 Task: Create a due date automation trigger when advanced on, 2 days before a card is due add fields with custom field "Resume" set to a number lower or equal to 1 and greater than 10 at 11:00 AM.
Action: Mouse moved to (732, 342)
Screenshot: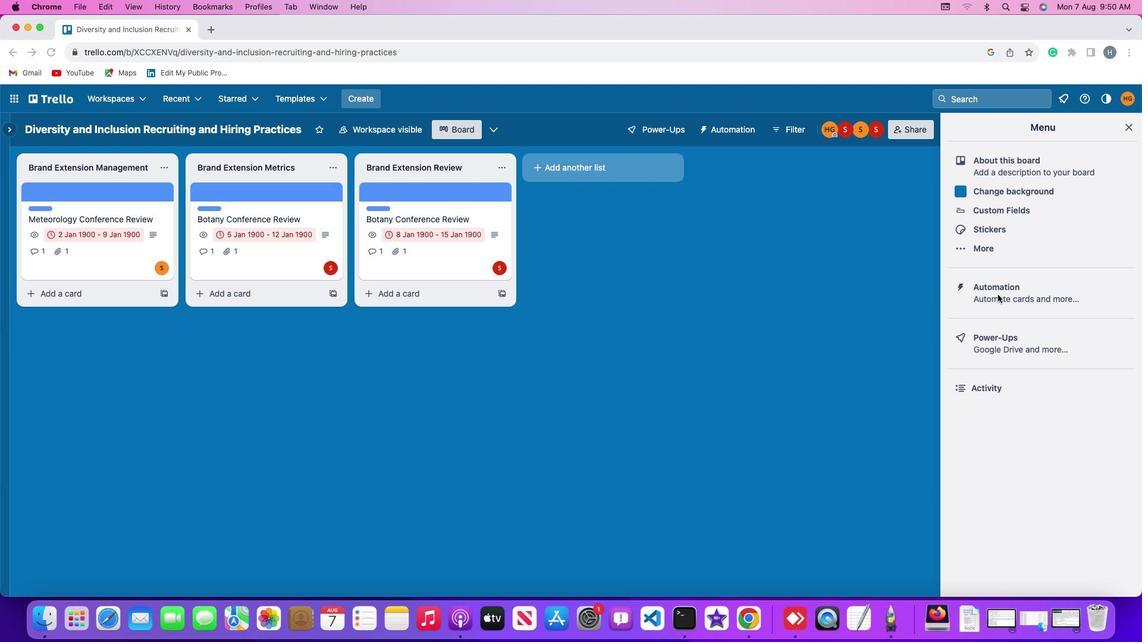 
Action: Mouse pressed left at (732, 342)
Screenshot: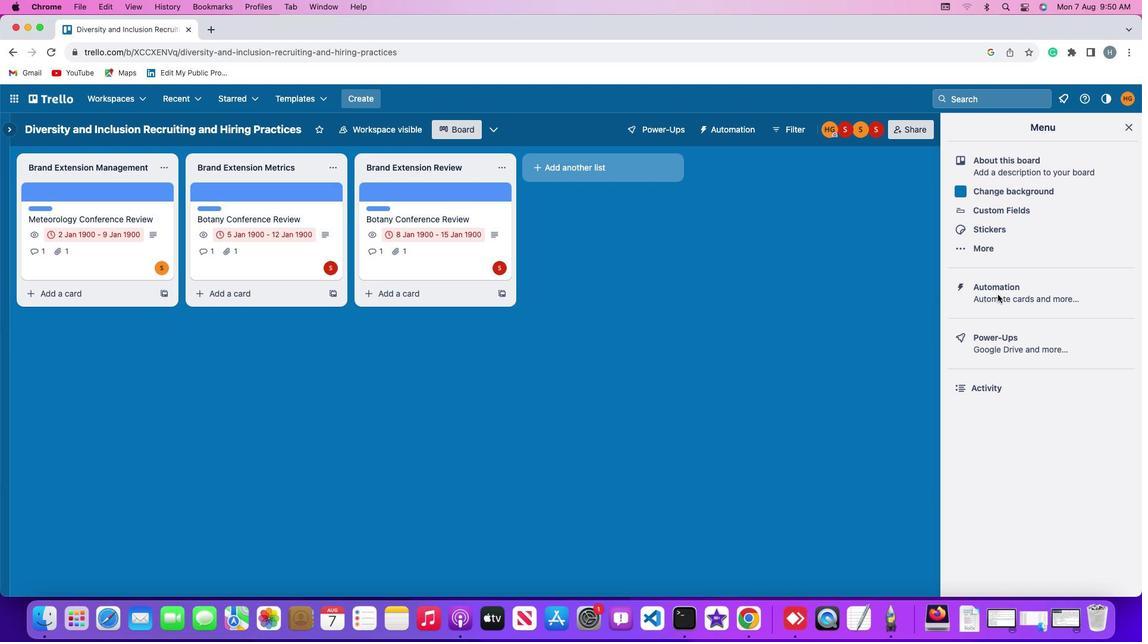
Action: Mouse pressed left at (732, 342)
Screenshot: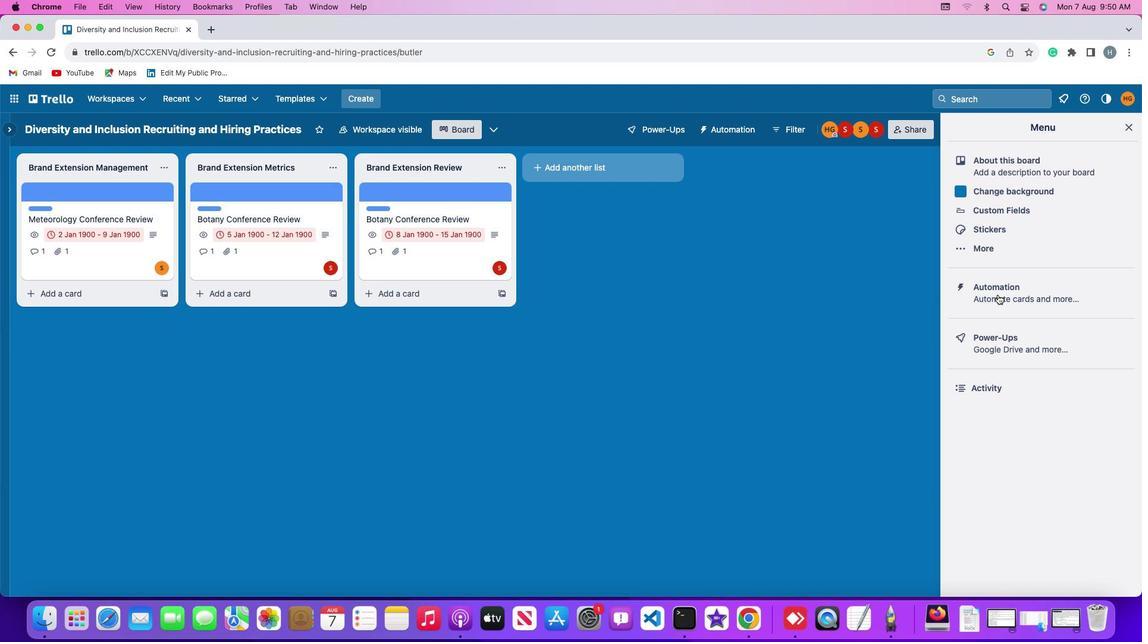 
Action: Mouse moved to (138, 334)
Screenshot: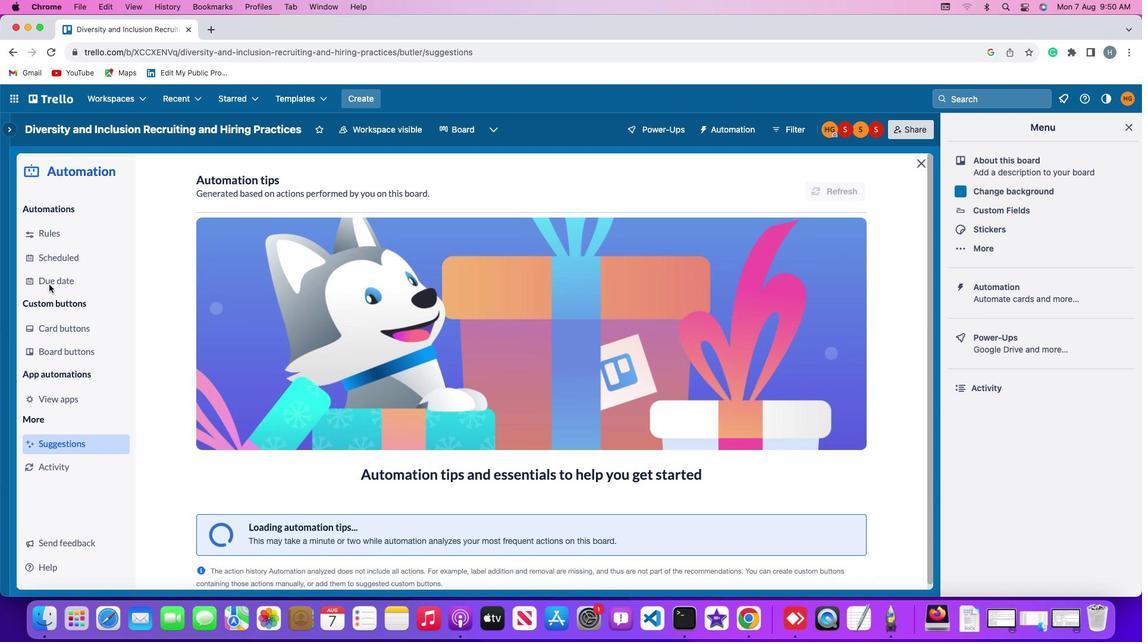 
Action: Mouse pressed left at (138, 334)
Screenshot: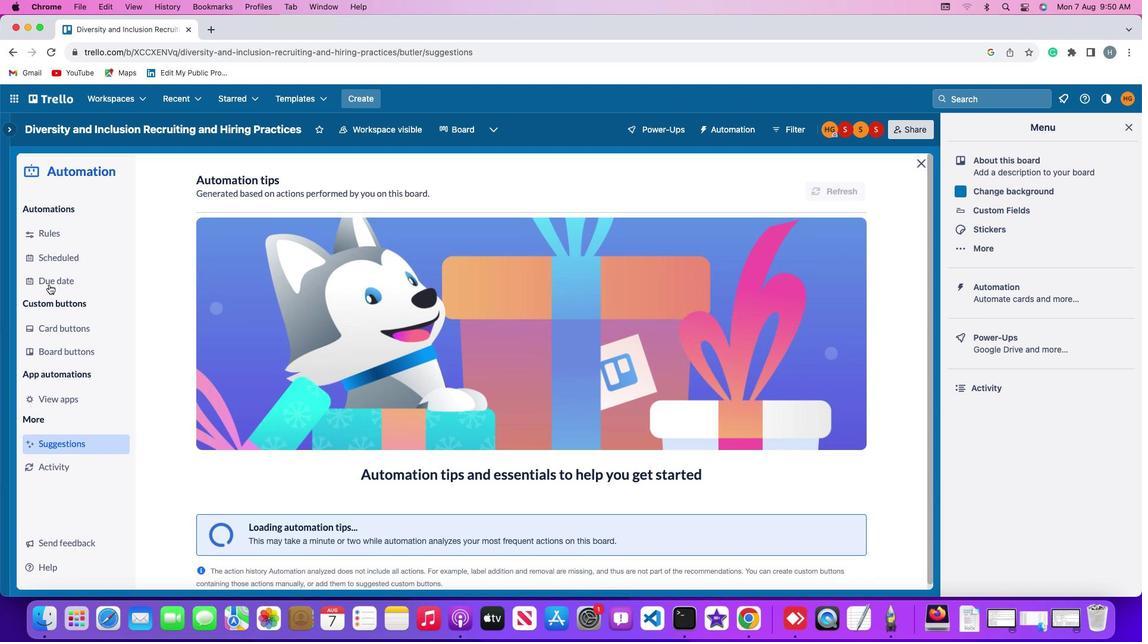 
Action: Mouse moved to (615, 256)
Screenshot: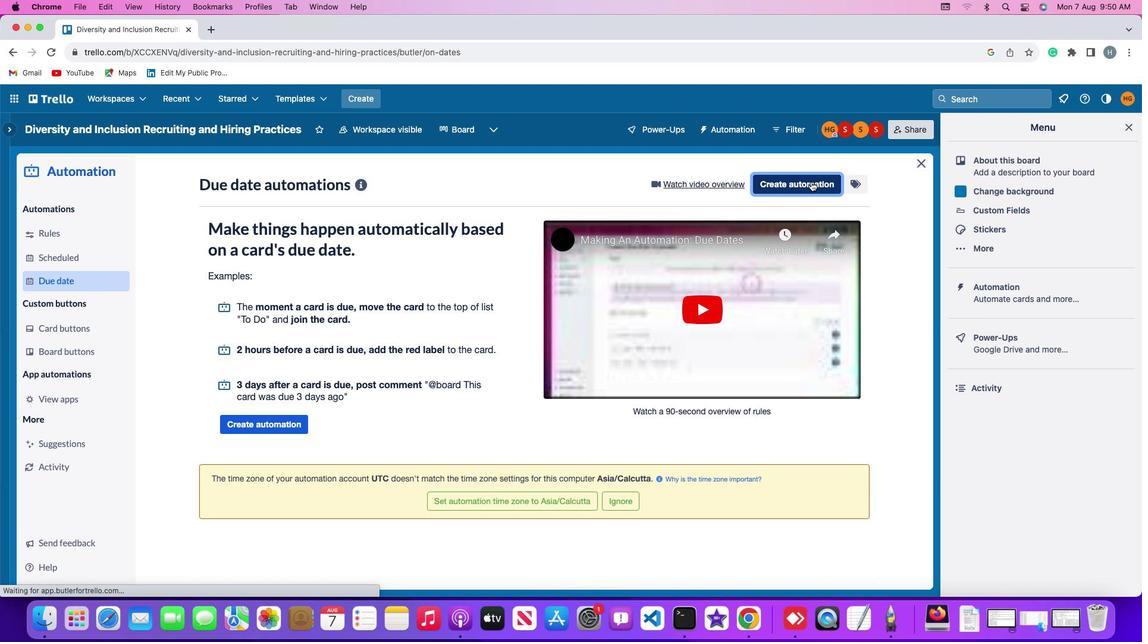 
Action: Mouse pressed left at (615, 256)
Screenshot: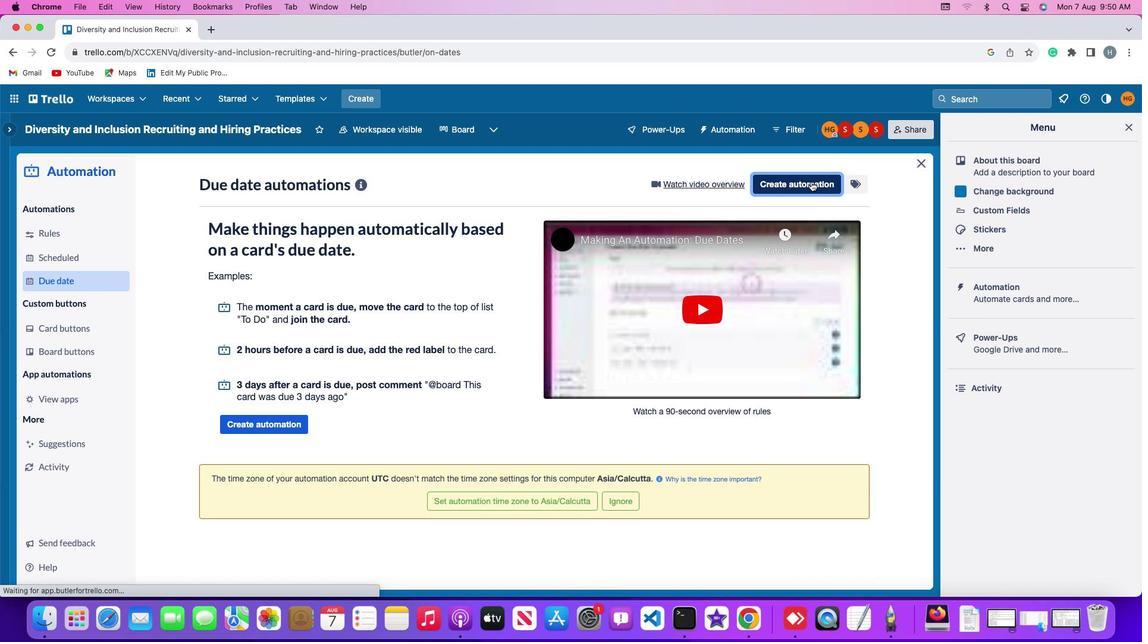 
Action: Mouse moved to (444, 345)
Screenshot: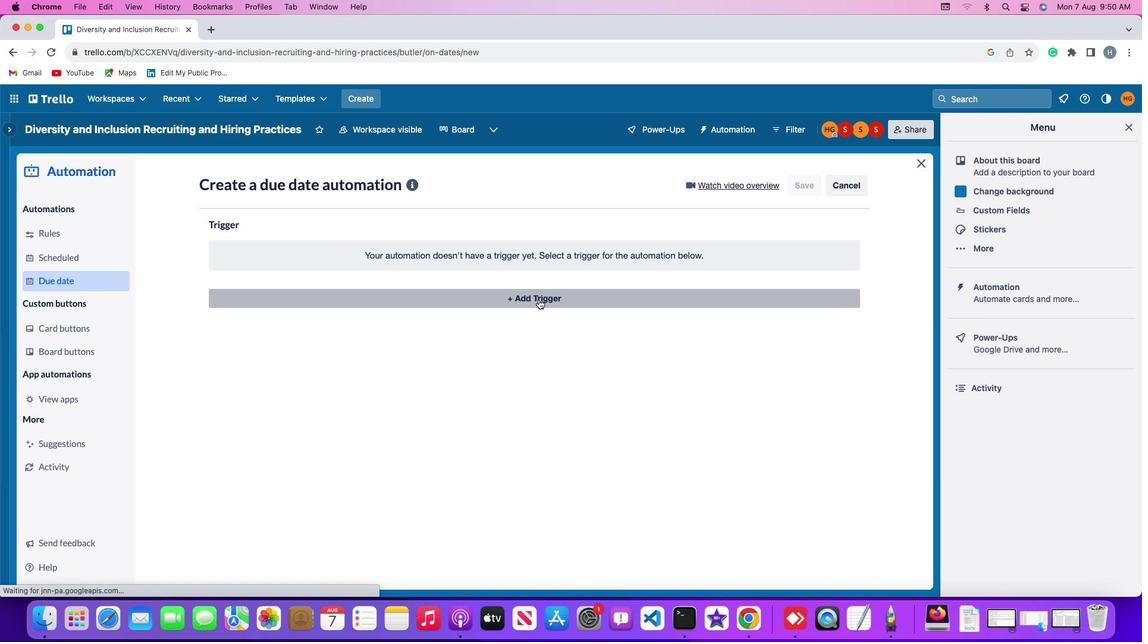 
Action: Mouse pressed left at (444, 345)
Screenshot: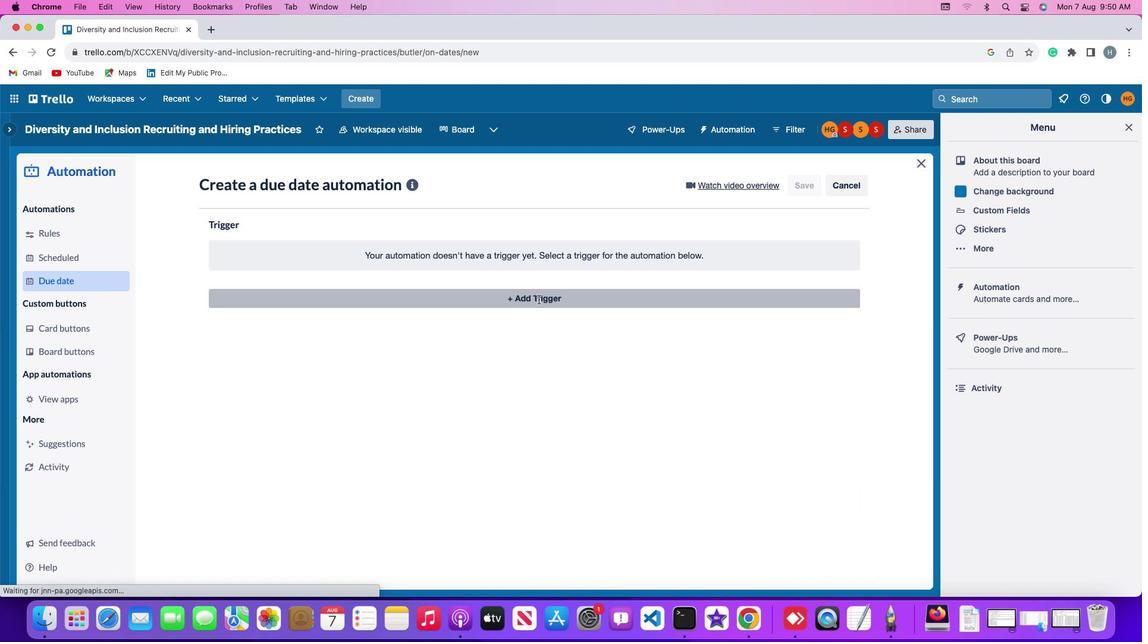 
Action: Mouse moved to (252, 480)
Screenshot: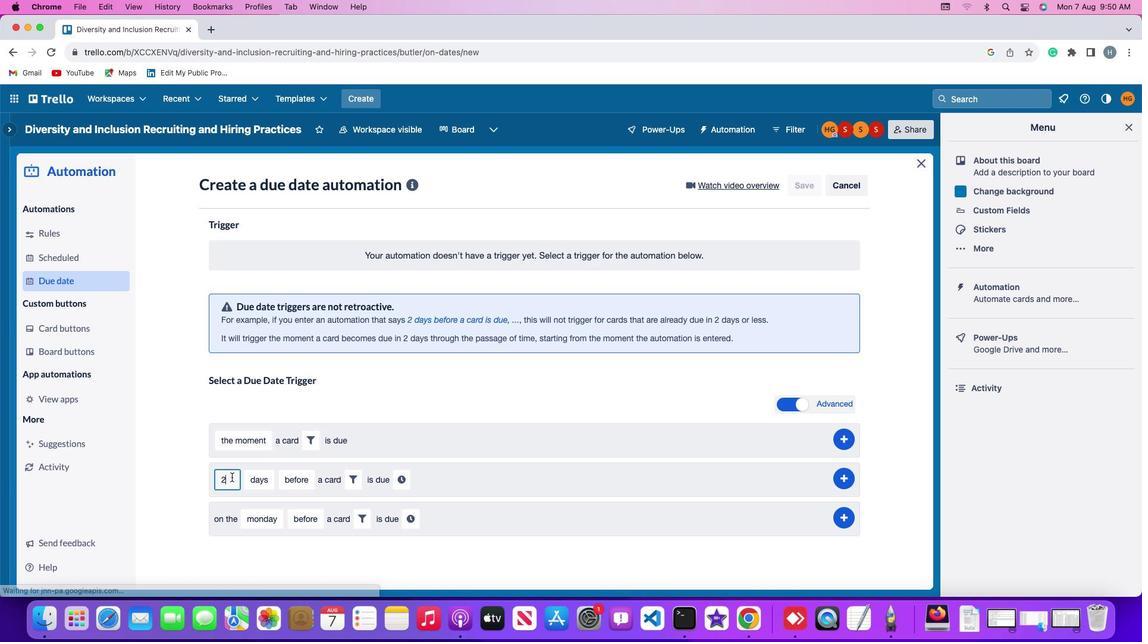 
Action: Mouse pressed left at (252, 480)
Screenshot: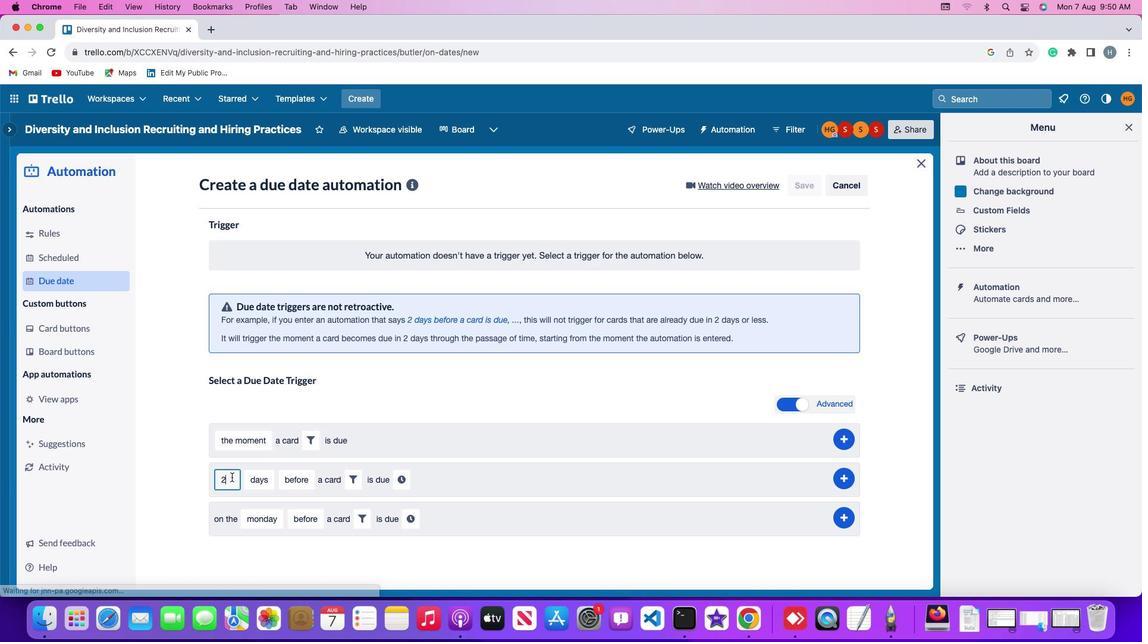 
Action: Mouse moved to (253, 480)
Screenshot: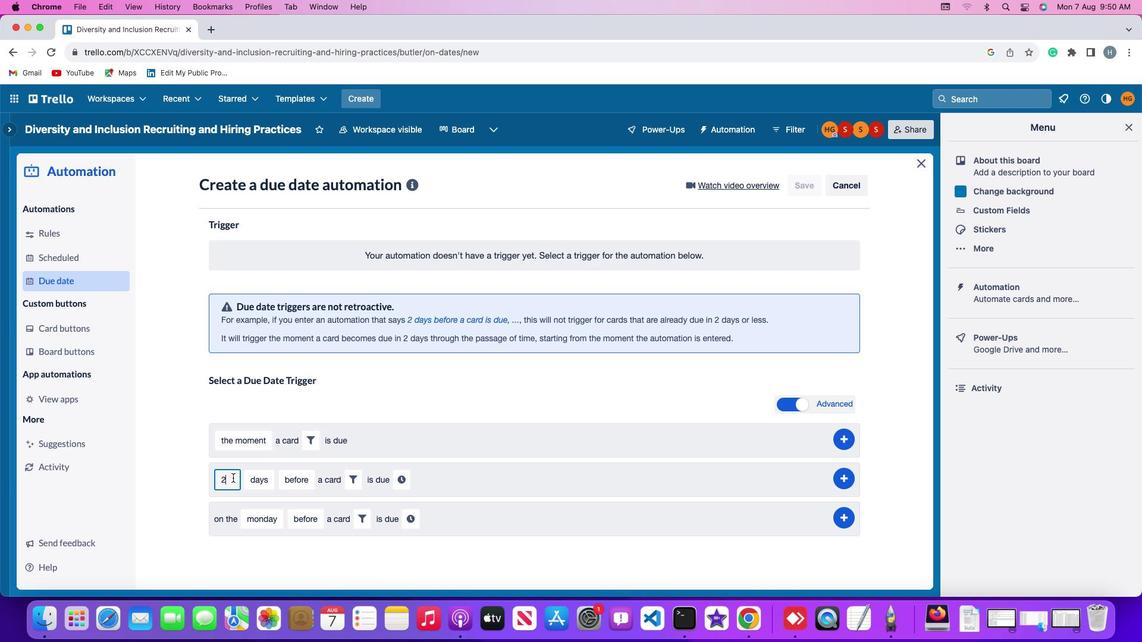 
Action: Key pressed Key.backspace
Screenshot: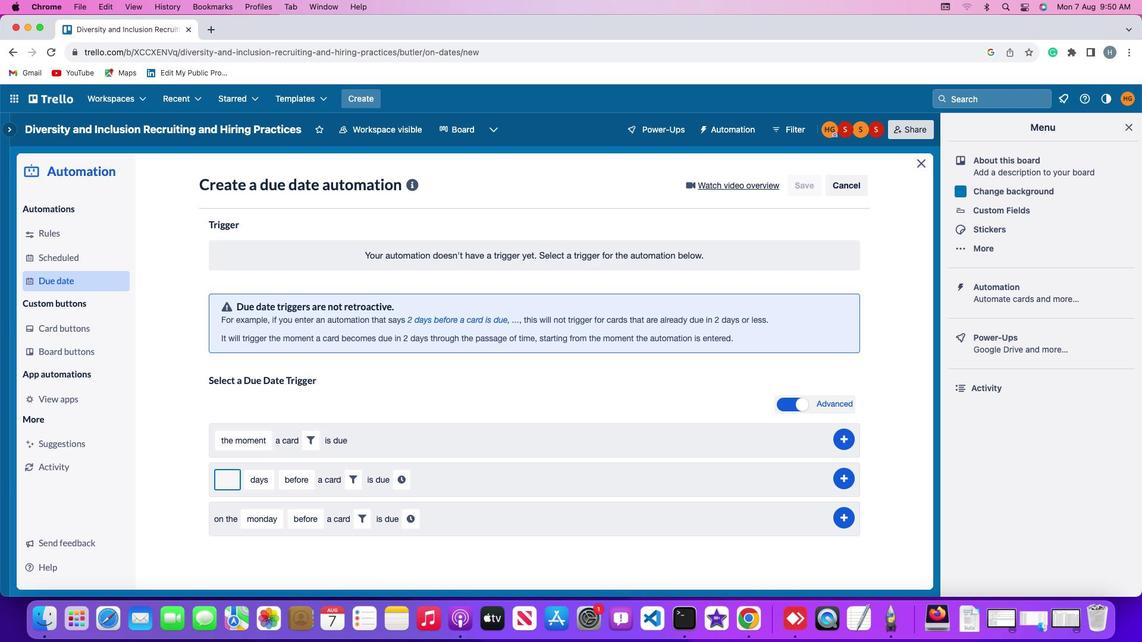 
Action: Mouse moved to (253, 480)
Screenshot: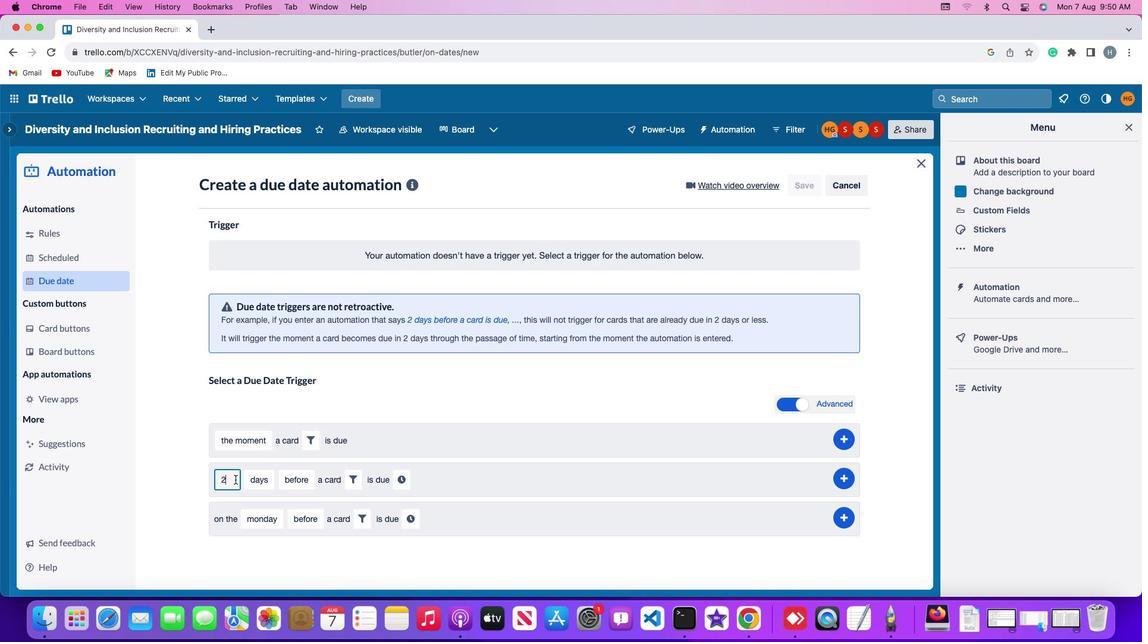
Action: Key pressed '2'
Screenshot: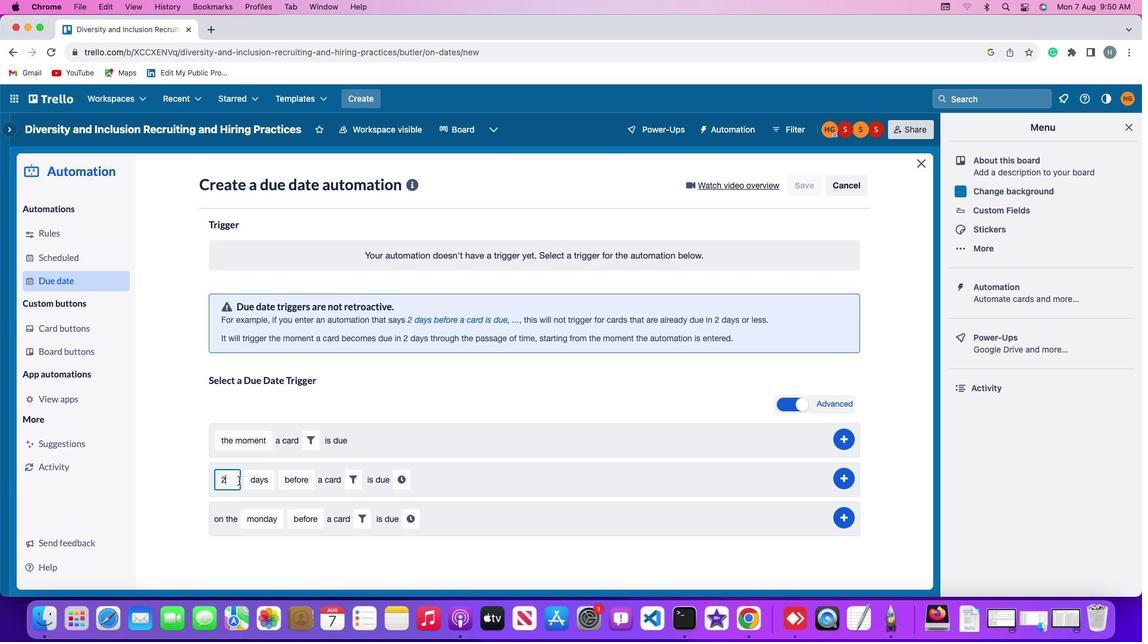
Action: Mouse moved to (263, 482)
Screenshot: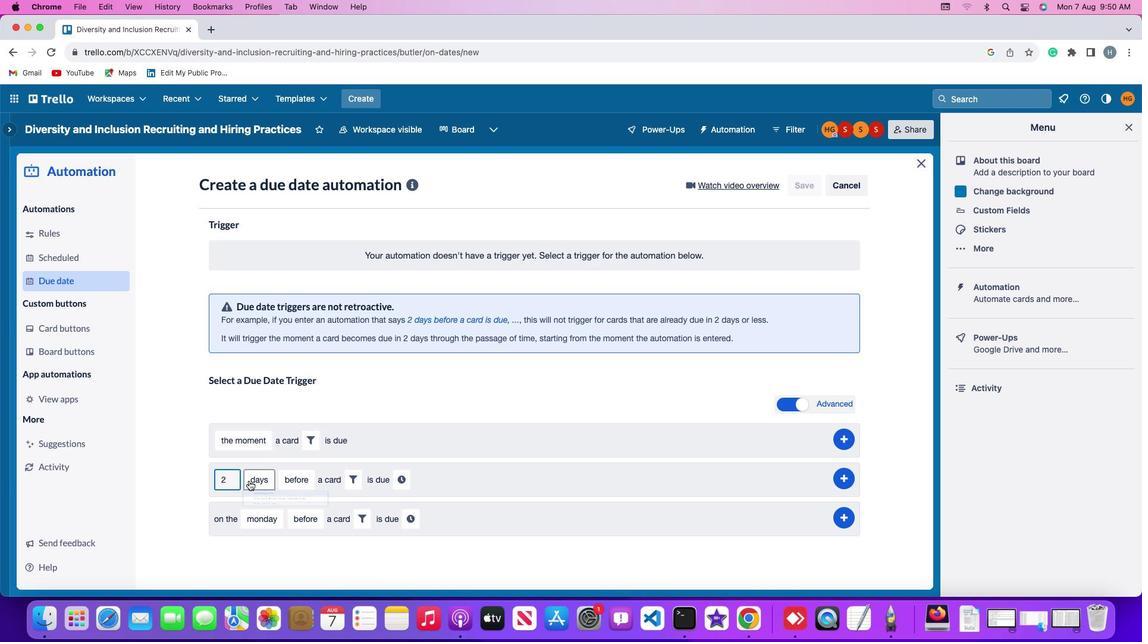 
Action: Mouse pressed left at (263, 482)
Screenshot: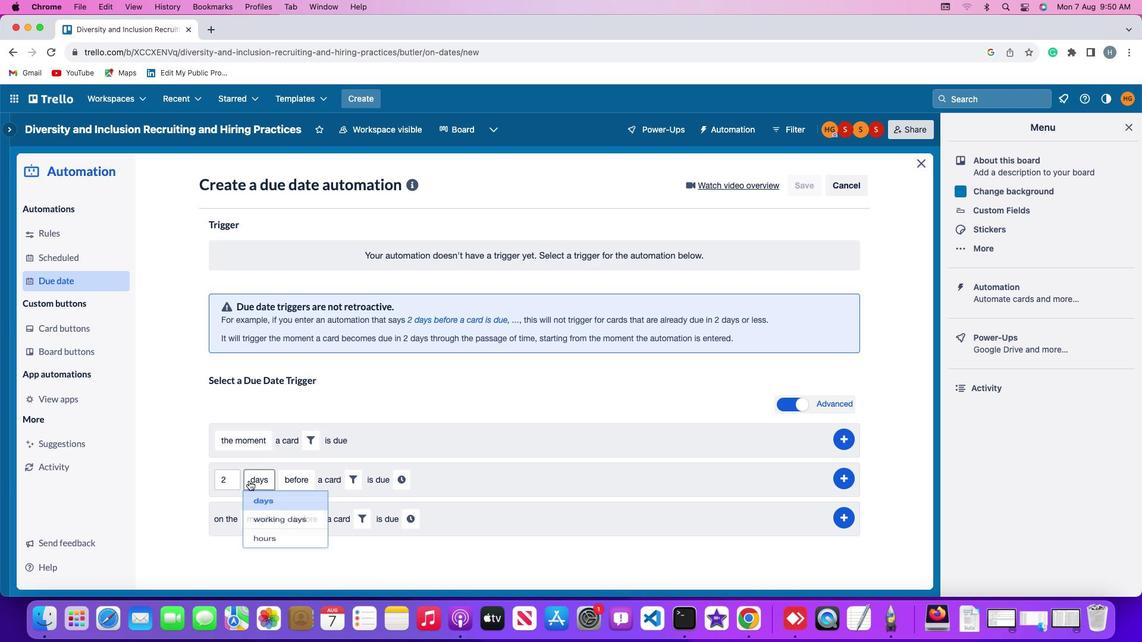 
Action: Mouse moved to (272, 501)
Screenshot: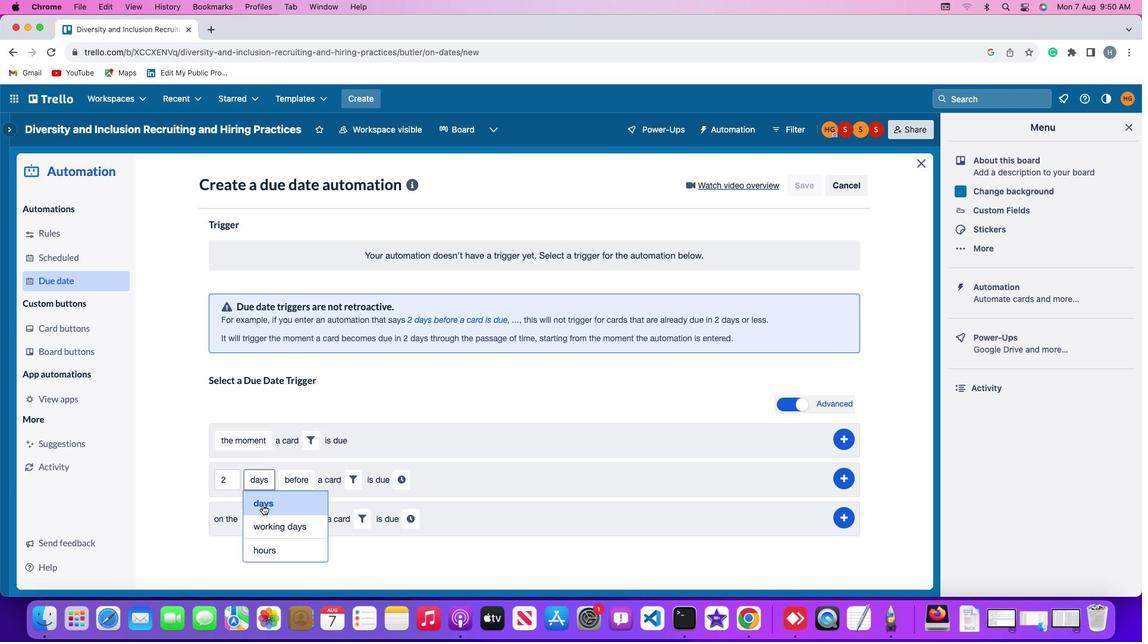 
Action: Mouse pressed left at (272, 501)
Screenshot: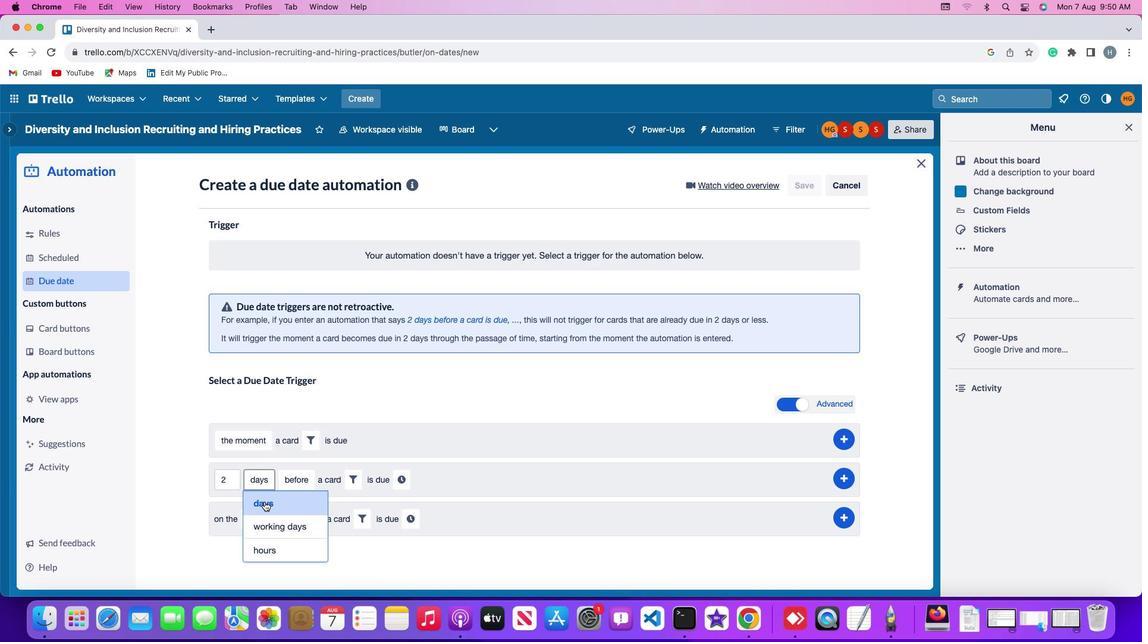 
Action: Mouse moved to (297, 480)
Screenshot: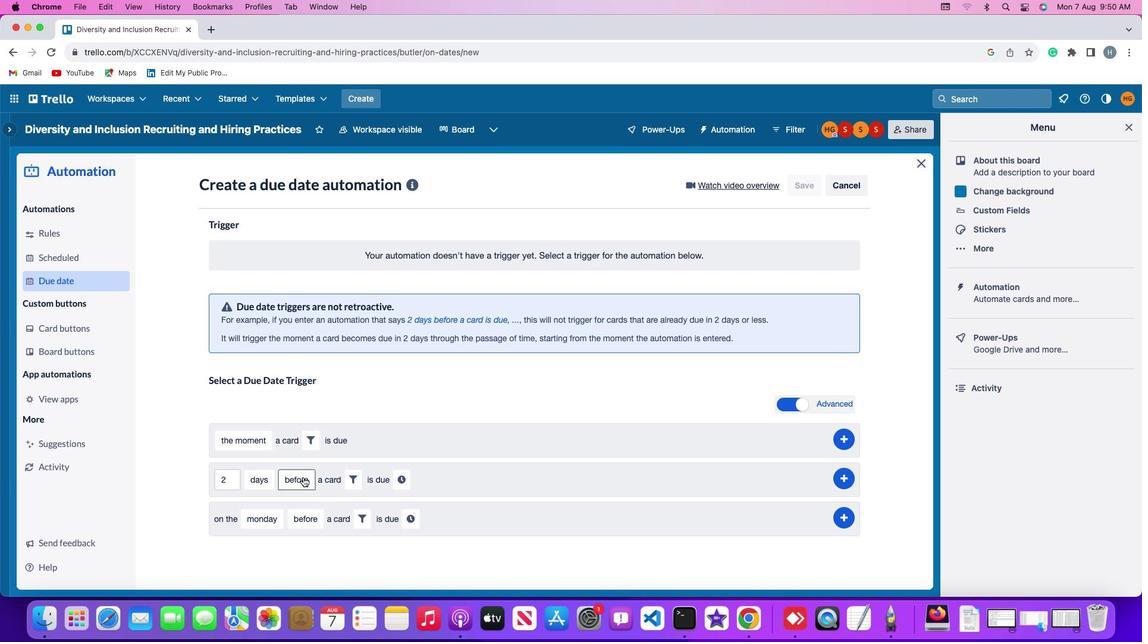 
Action: Mouse pressed left at (297, 480)
Screenshot: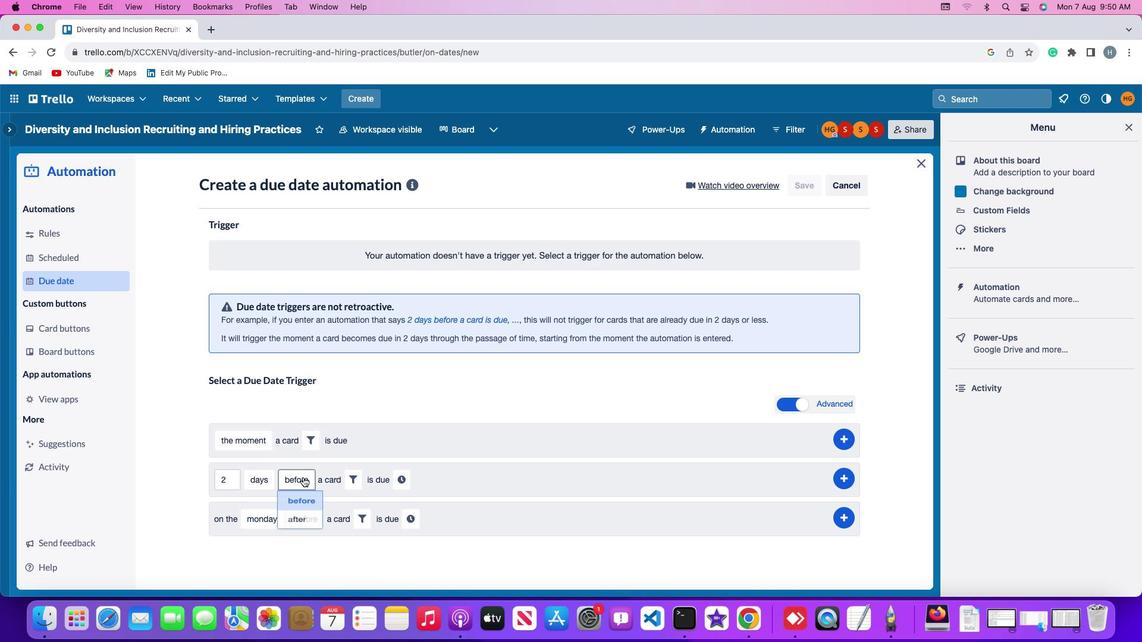 
Action: Mouse moved to (297, 499)
Screenshot: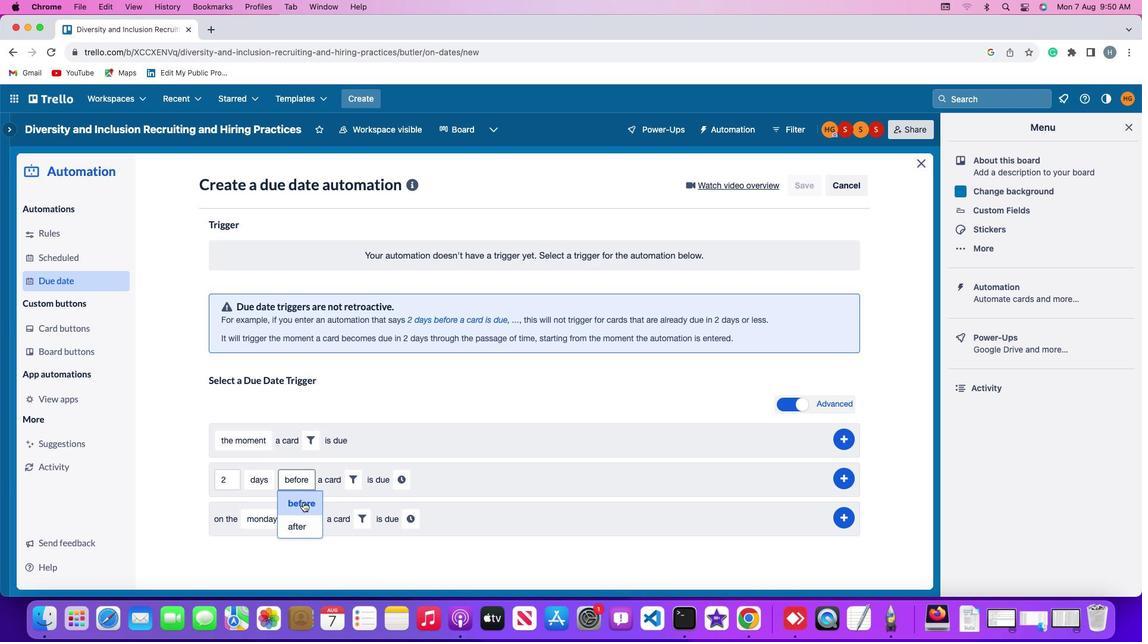 
Action: Mouse pressed left at (297, 499)
Screenshot: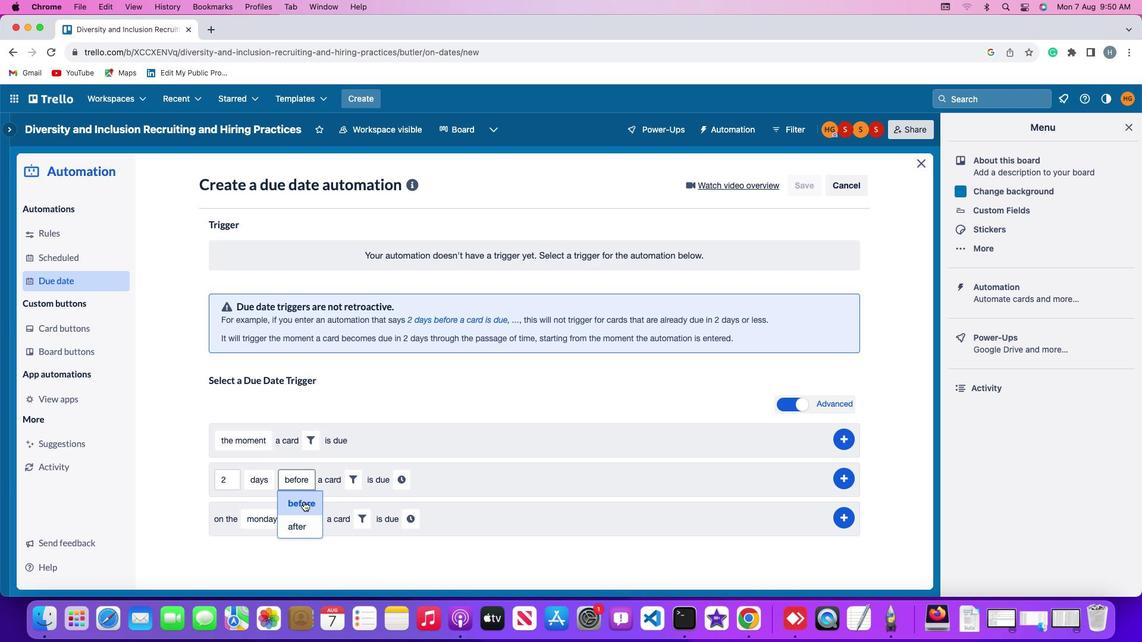 
Action: Mouse moved to (328, 480)
Screenshot: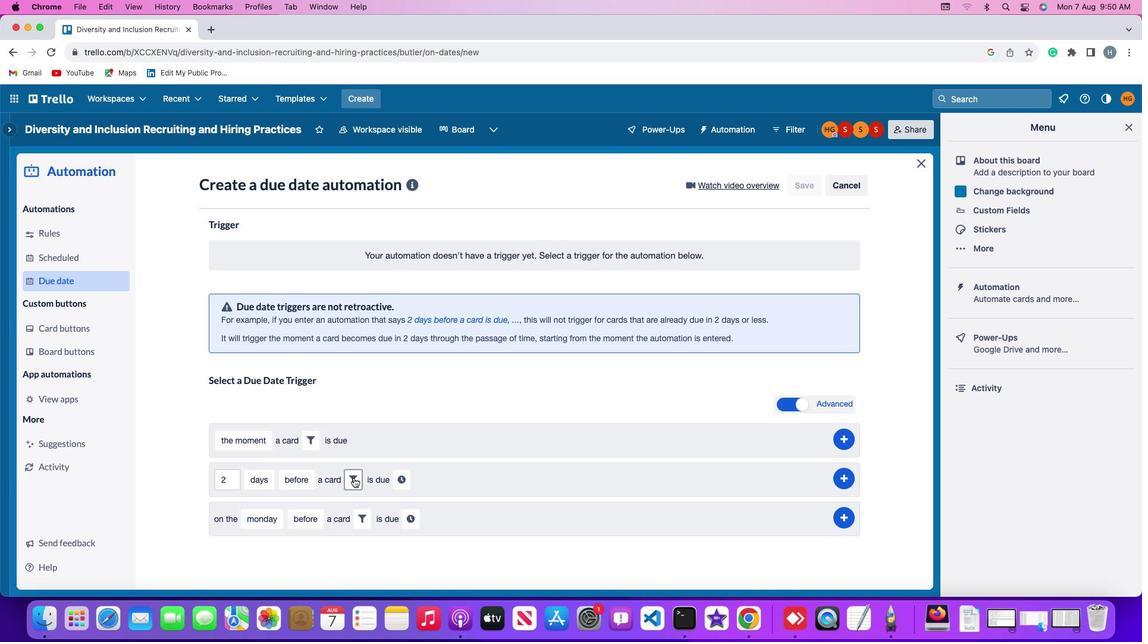 
Action: Mouse pressed left at (328, 480)
Screenshot: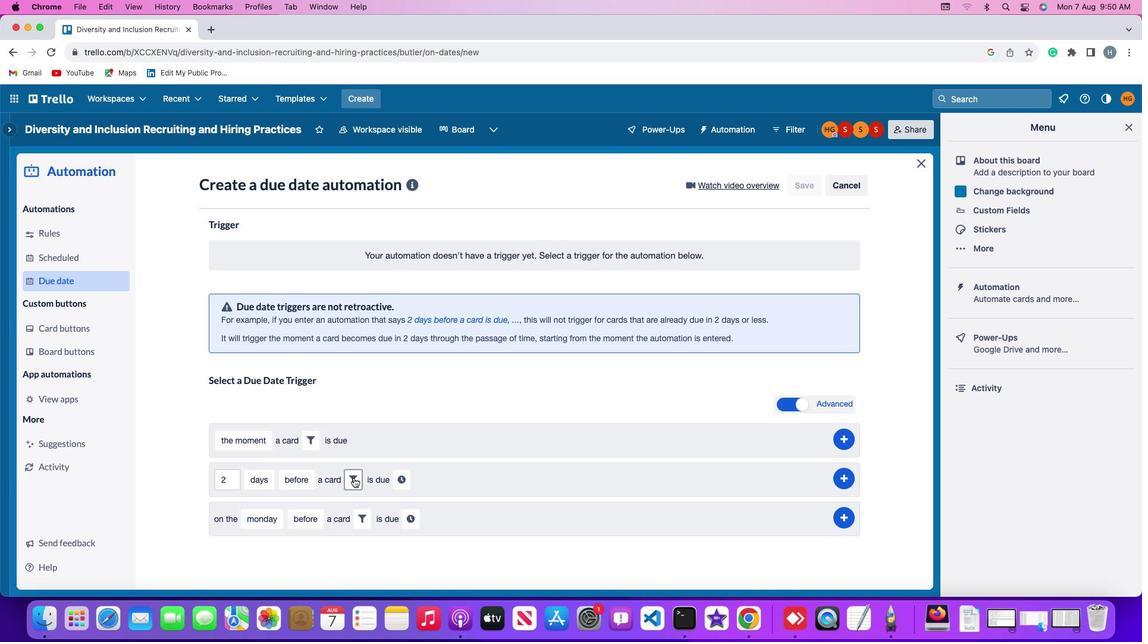 
Action: Mouse moved to (455, 508)
Screenshot: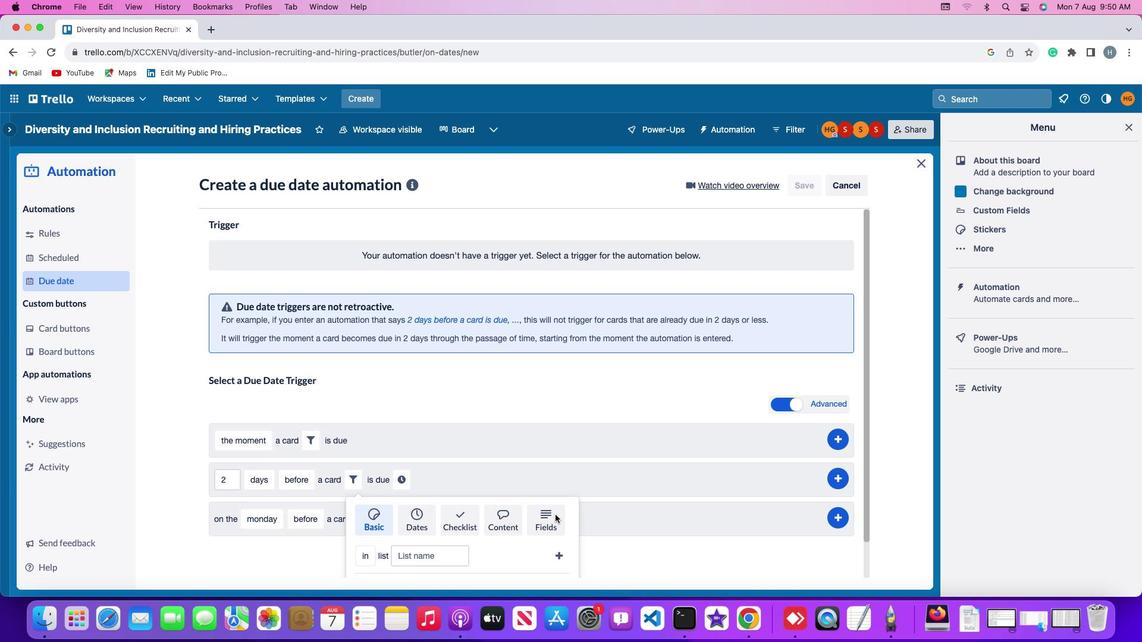 
Action: Mouse pressed left at (455, 508)
Screenshot: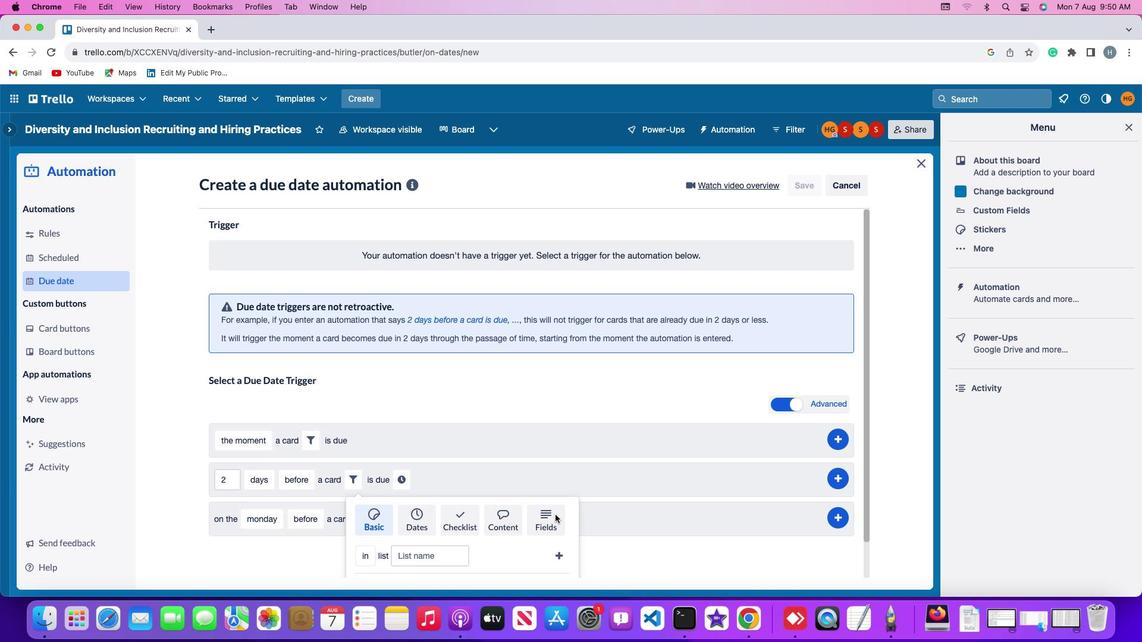 
Action: Mouse moved to (418, 517)
Screenshot: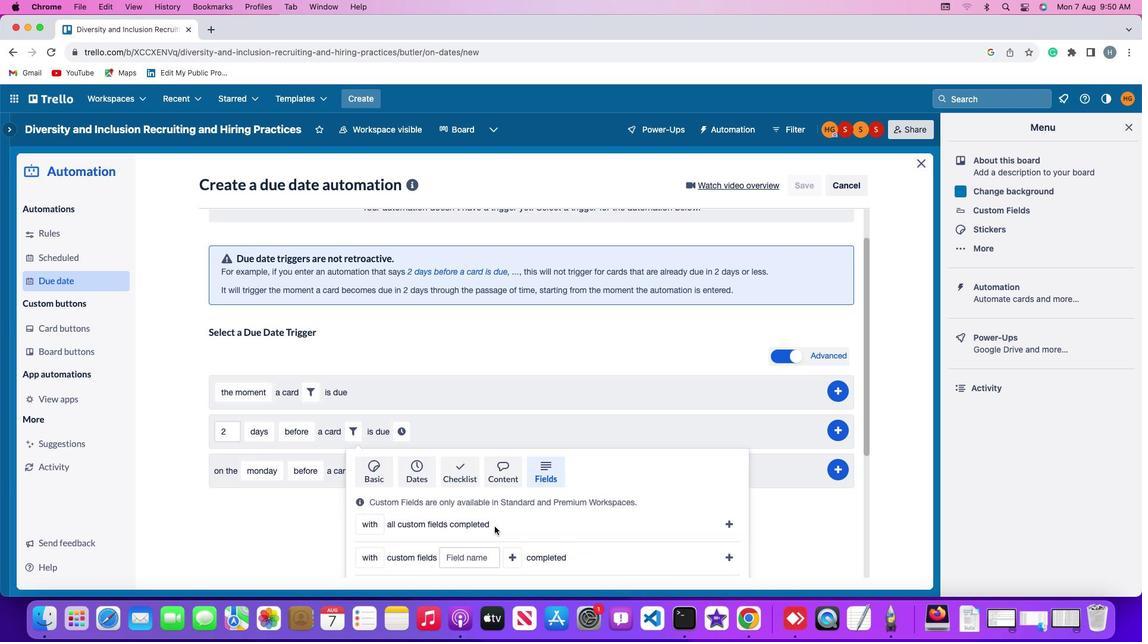 
Action: Mouse scrolled (418, 517) with delta (108, 118)
Screenshot: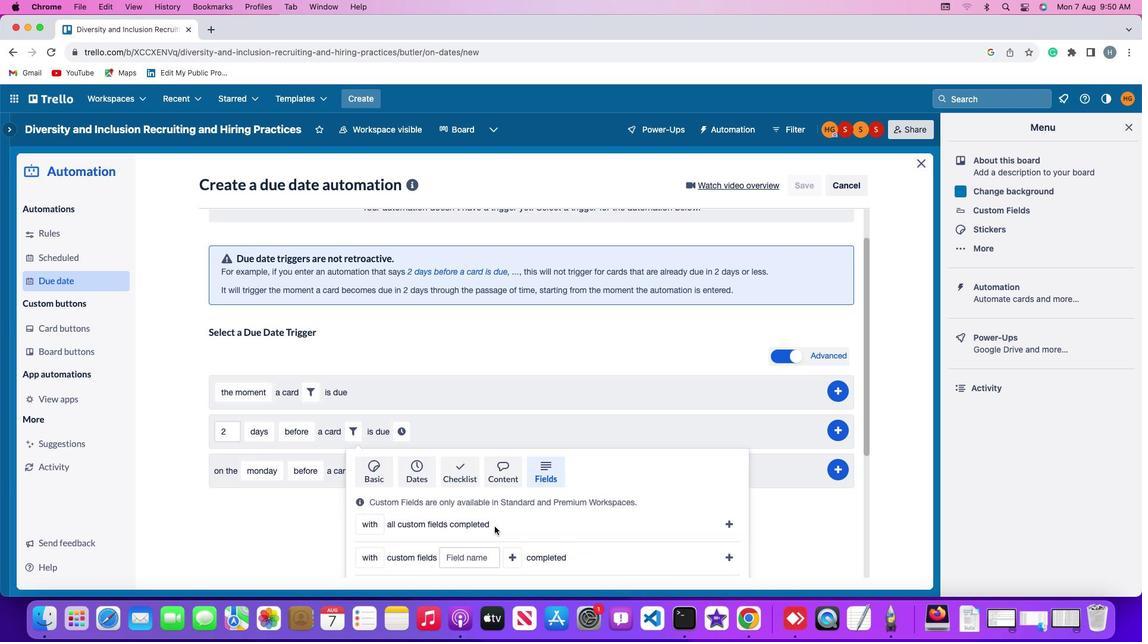 
Action: Mouse scrolled (418, 517) with delta (108, 118)
Screenshot: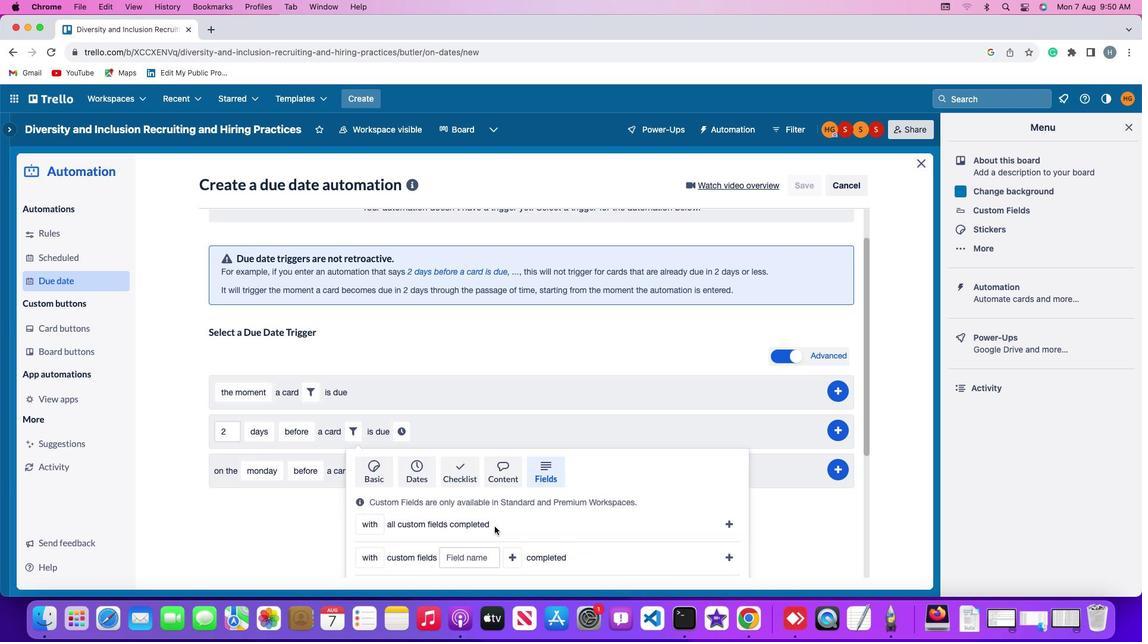 
Action: Mouse scrolled (418, 517) with delta (108, 117)
Screenshot: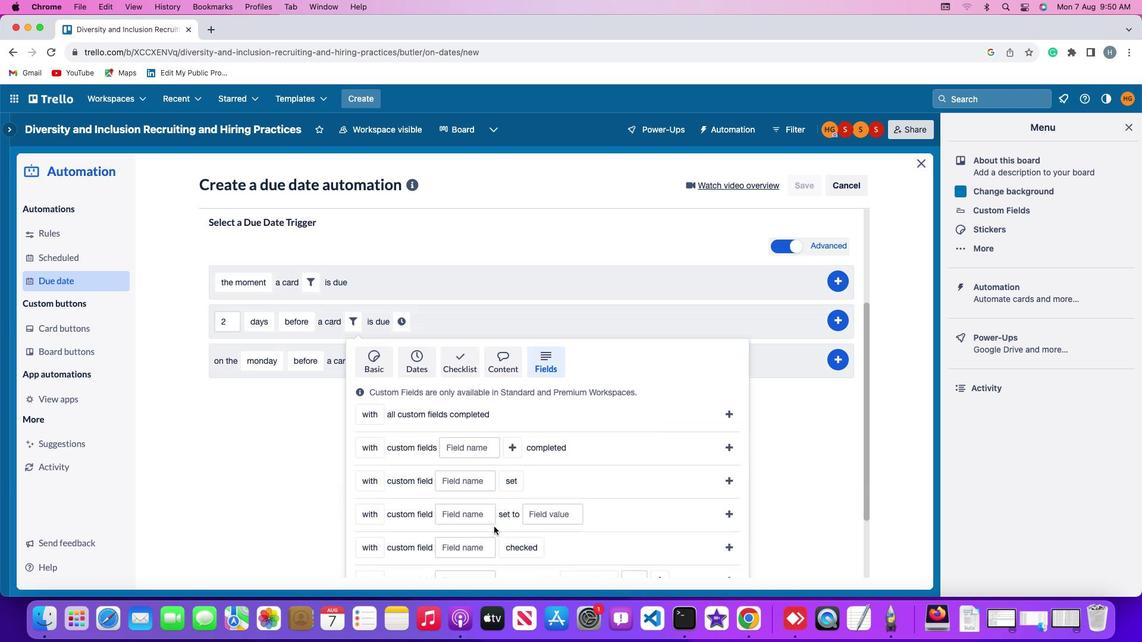 
Action: Mouse scrolled (418, 517) with delta (108, 116)
Screenshot: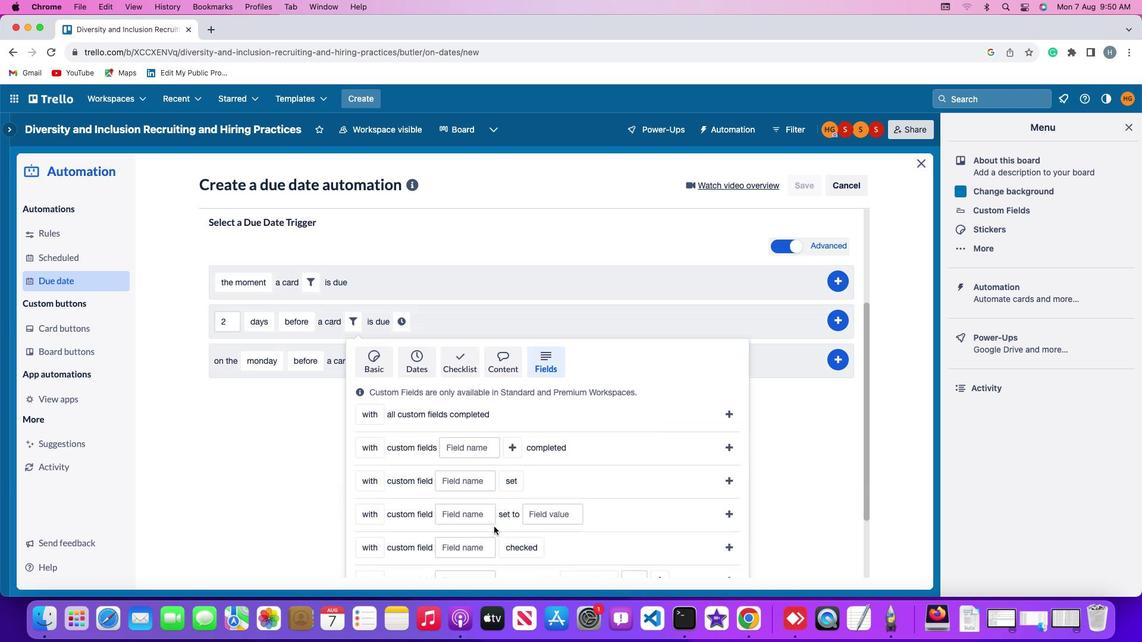 
Action: Mouse moved to (418, 517)
Screenshot: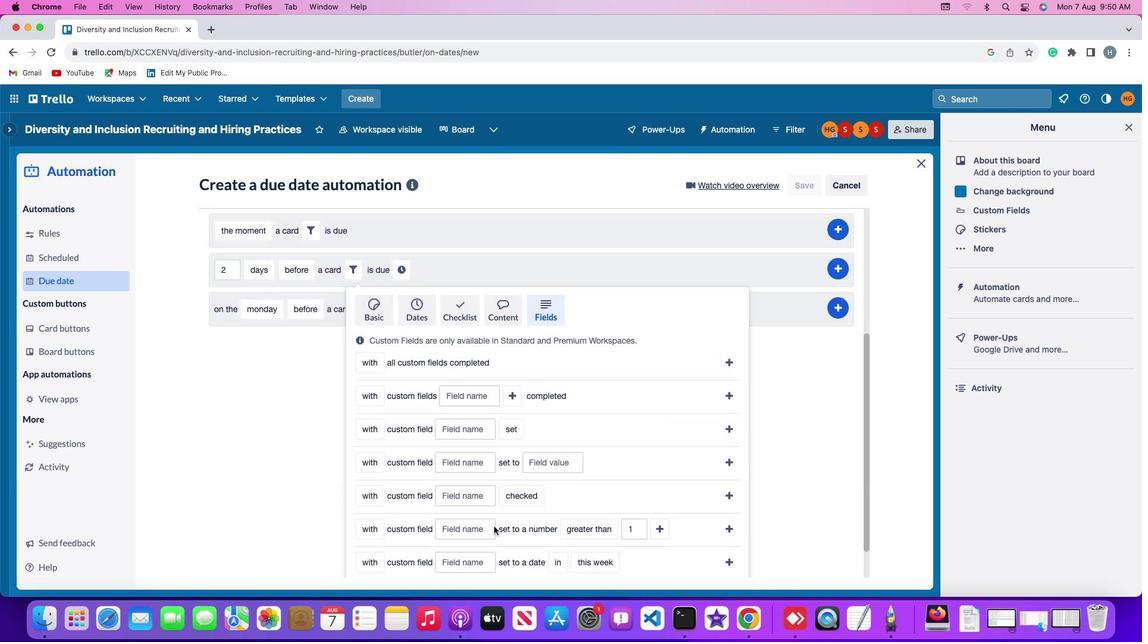 
Action: Mouse scrolled (418, 517) with delta (108, 116)
Screenshot: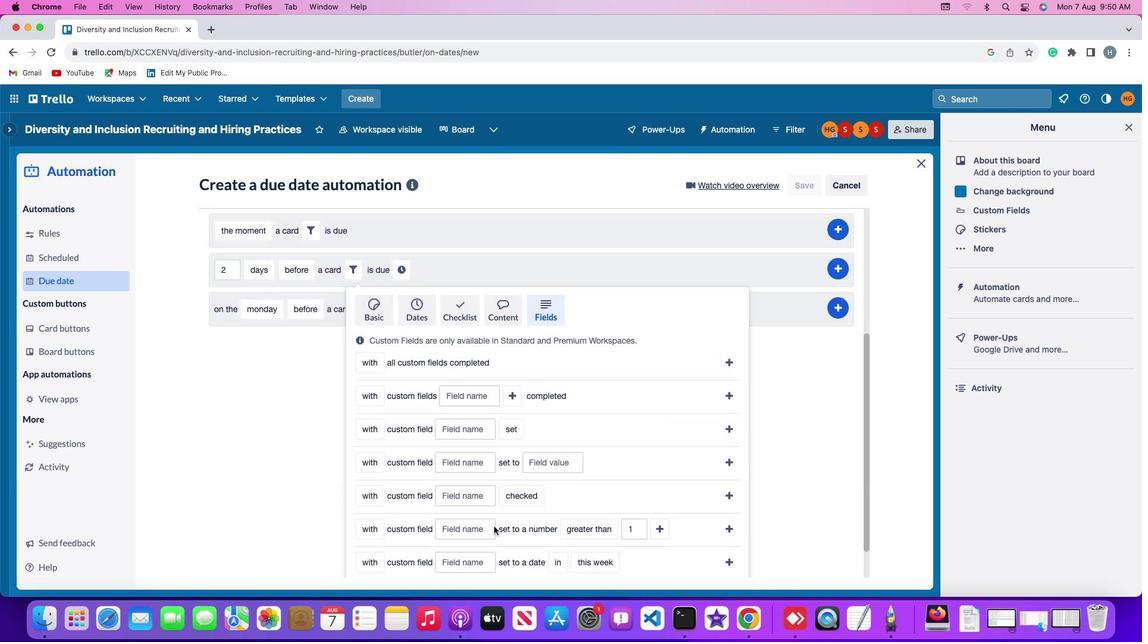 
Action: Mouse moved to (416, 517)
Screenshot: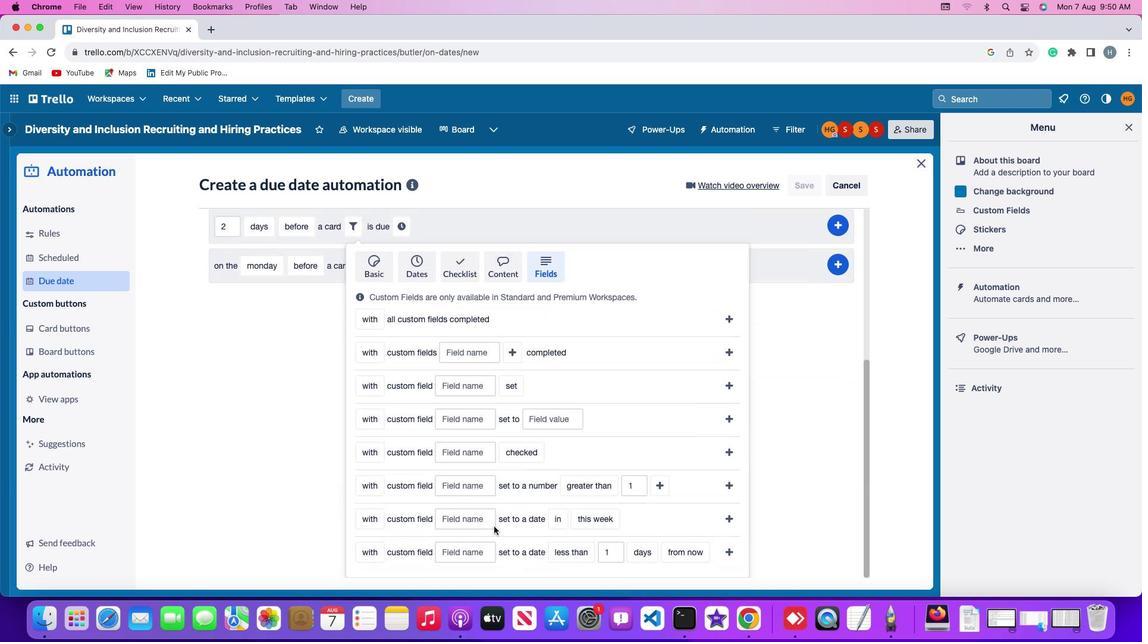 
Action: Mouse scrolled (416, 517) with delta (108, 116)
Screenshot: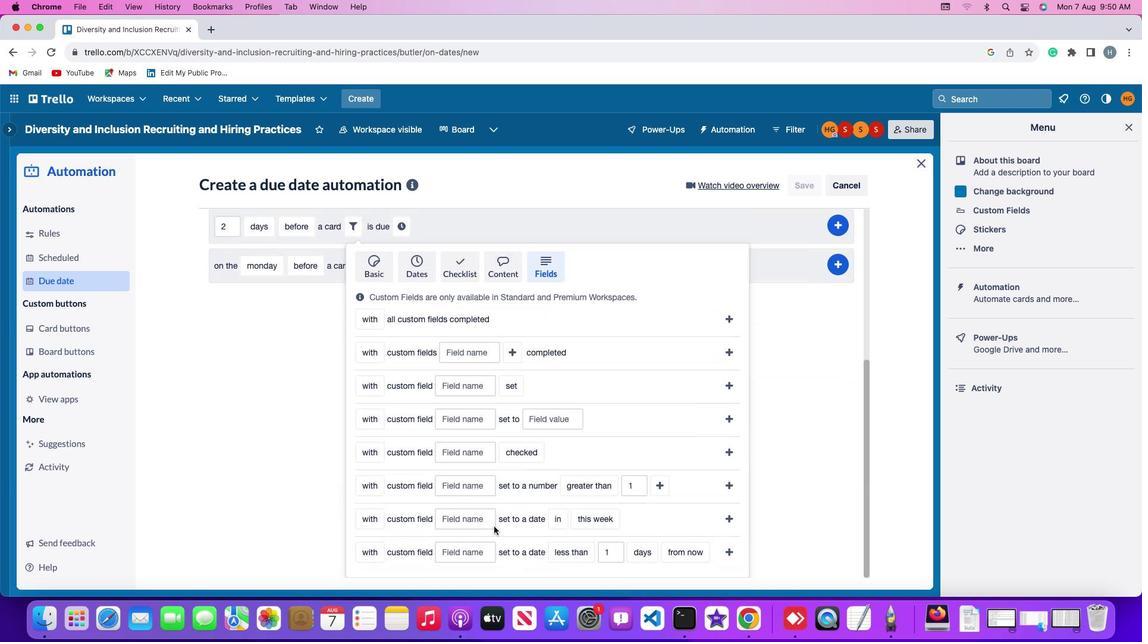 
Action: Mouse scrolled (416, 517) with delta (108, 118)
Screenshot: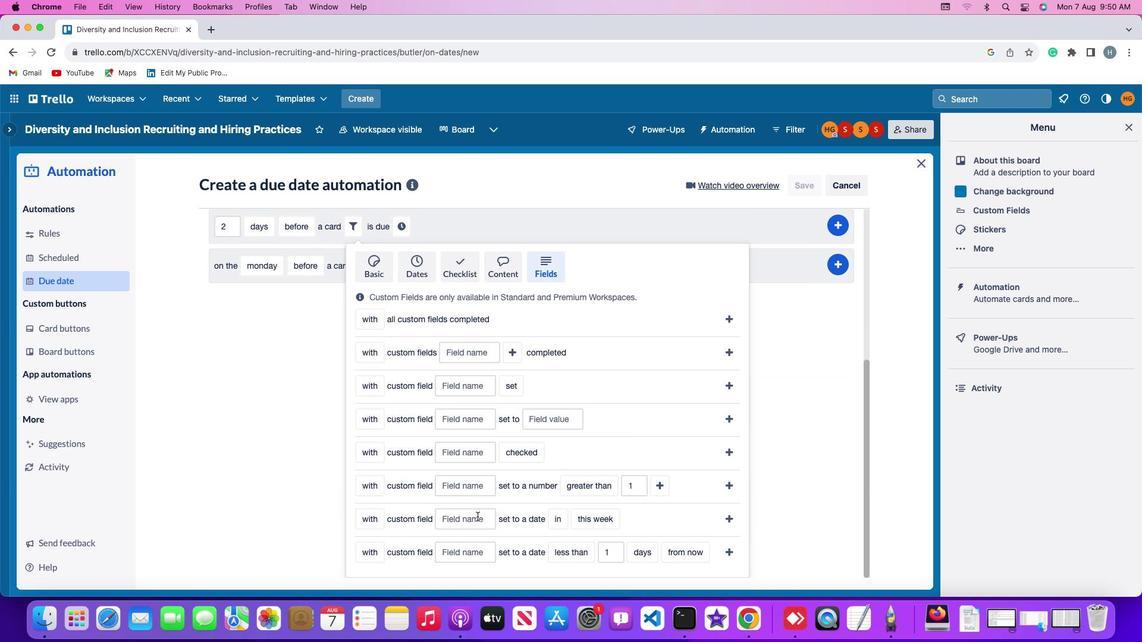 
Action: Mouse scrolled (416, 517) with delta (108, 118)
Screenshot: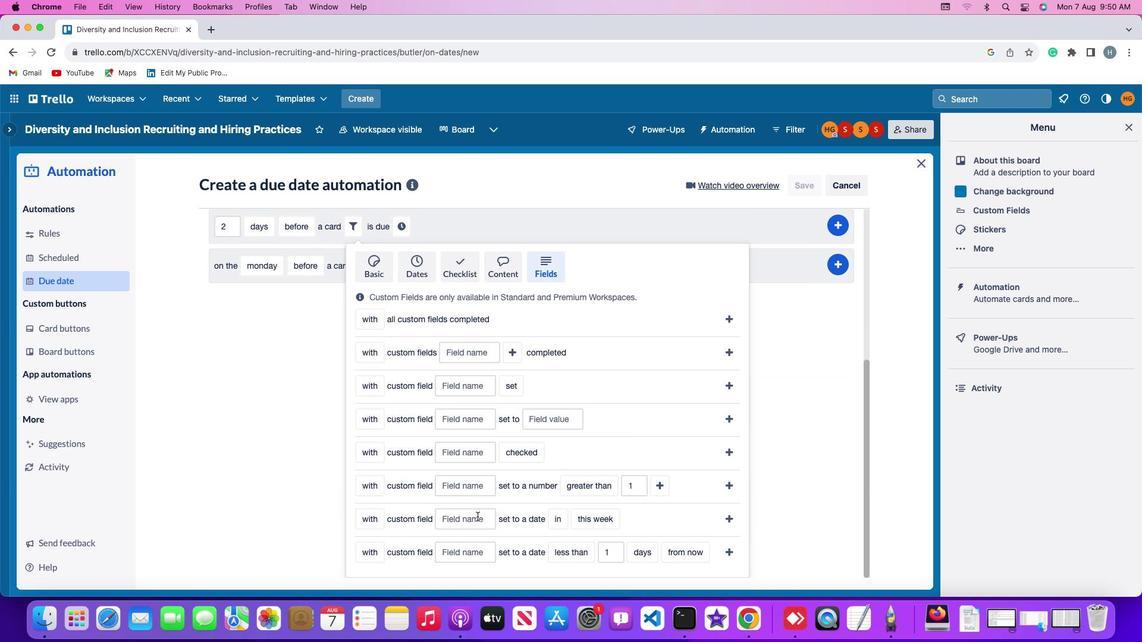
Action: Mouse scrolled (416, 517) with delta (108, 117)
Screenshot: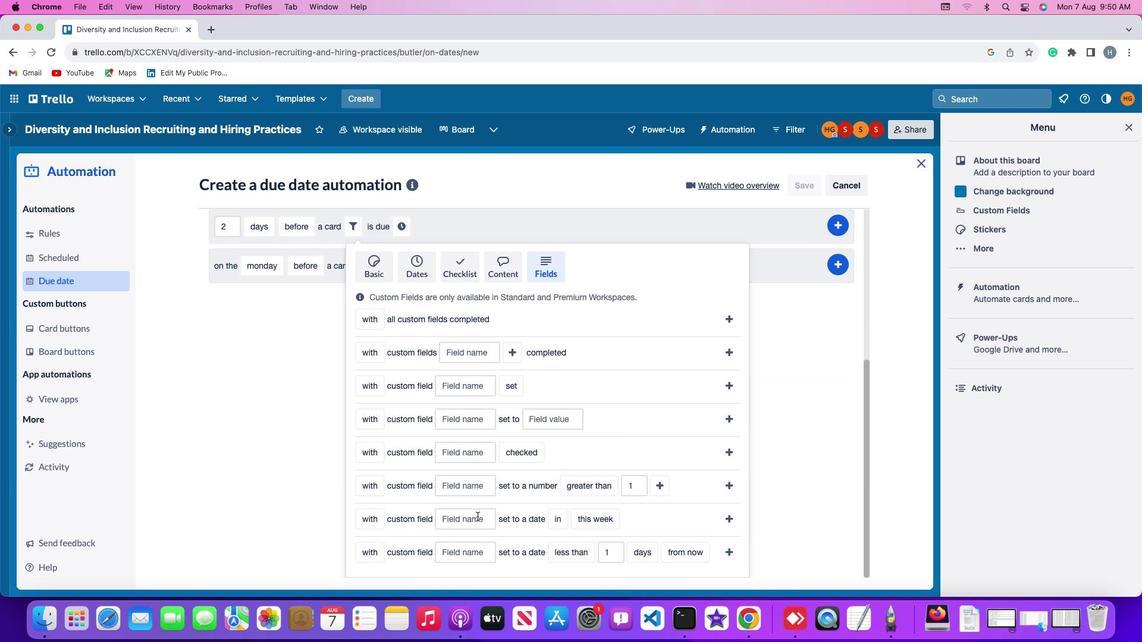 
Action: Mouse moved to (416, 517)
Screenshot: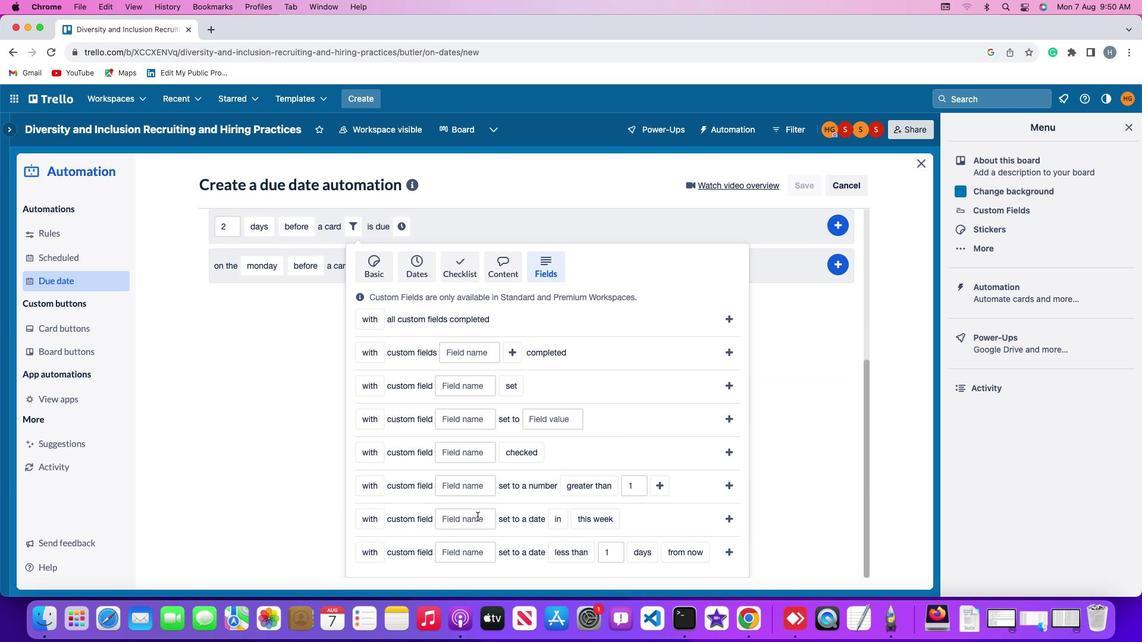 
Action: Mouse scrolled (416, 517) with delta (108, 116)
Screenshot: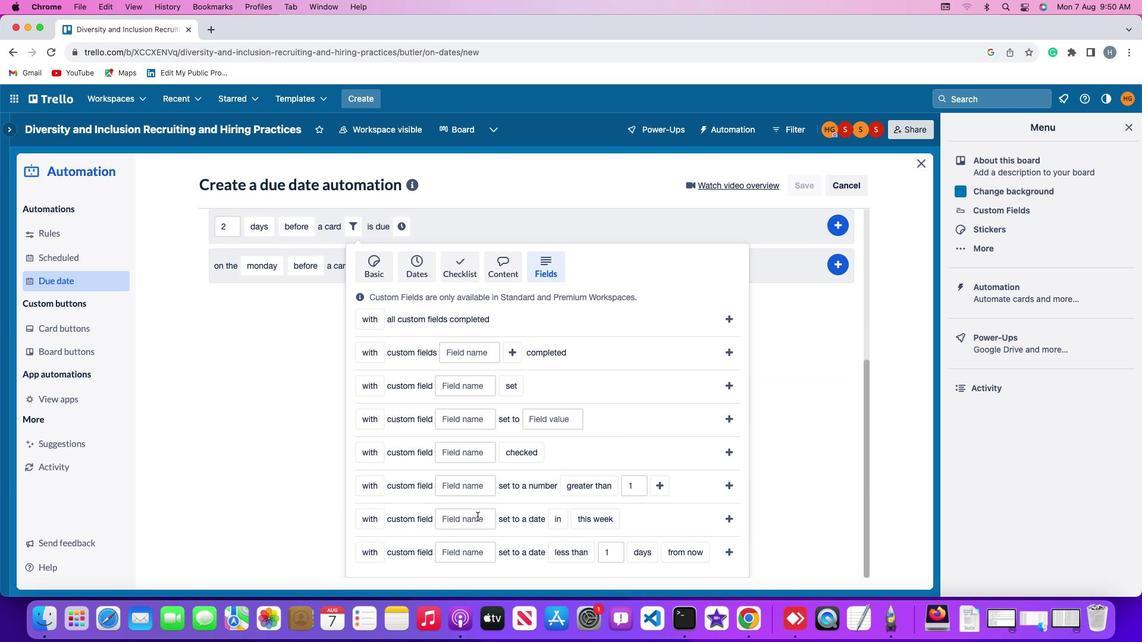 
Action: Mouse moved to (335, 486)
Screenshot: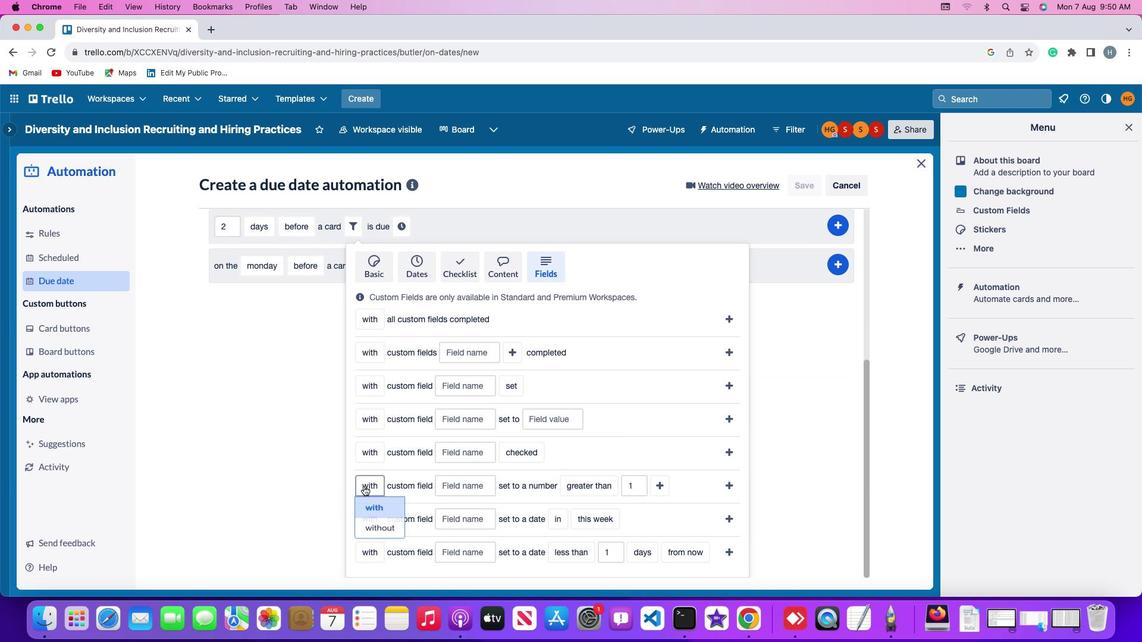 
Action: Mouse pressed left at (335, 486)
Screenshot: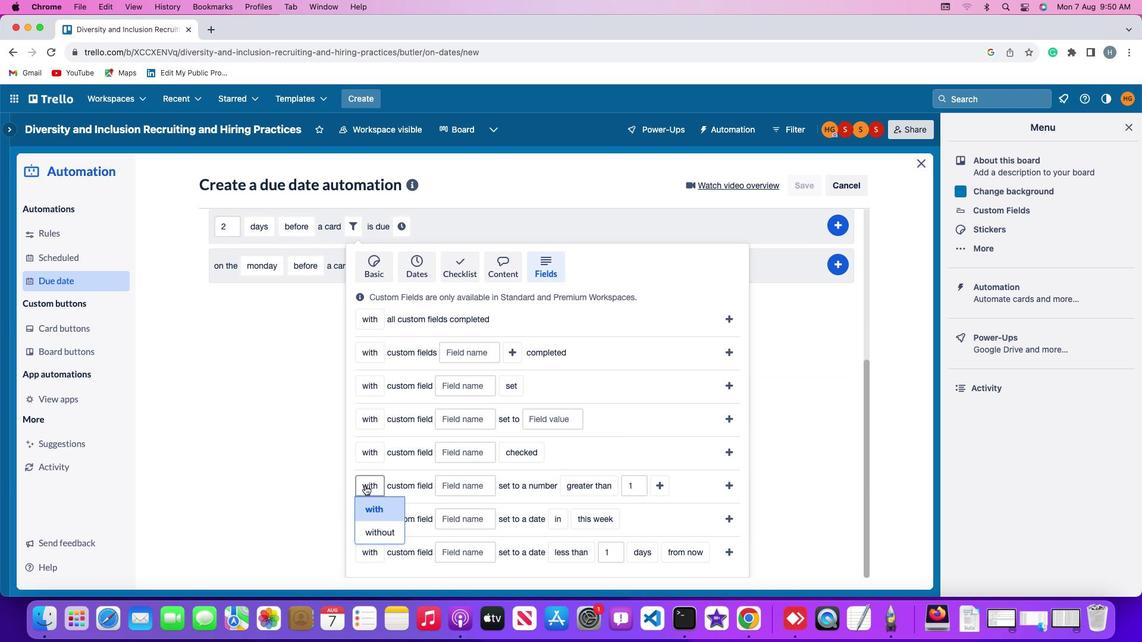 
Action: Mouse moved to (344, 503)
Screenshot: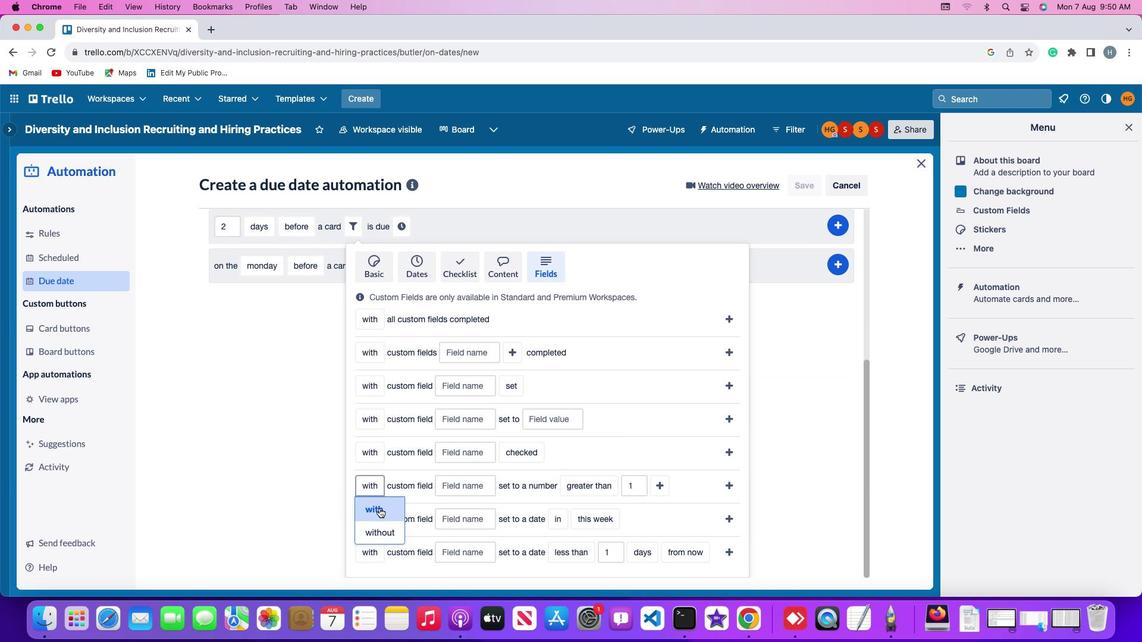 
Action: Mouse pressed left at (344, 503)
Screenshot: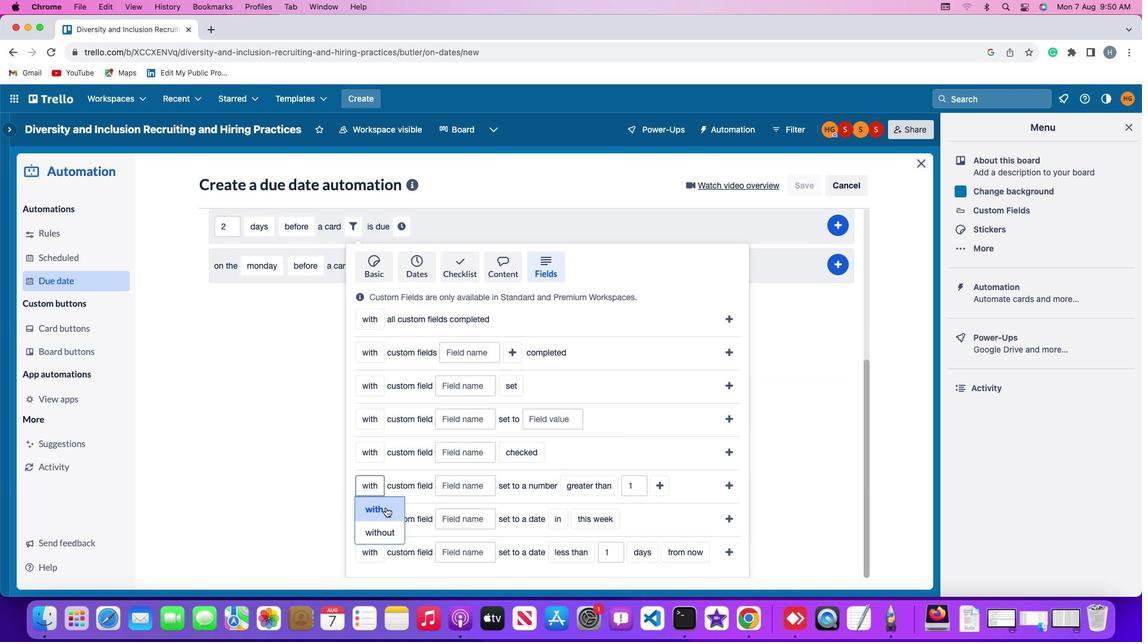 
Action: Mouse moved to (397, 489)
Screenshot: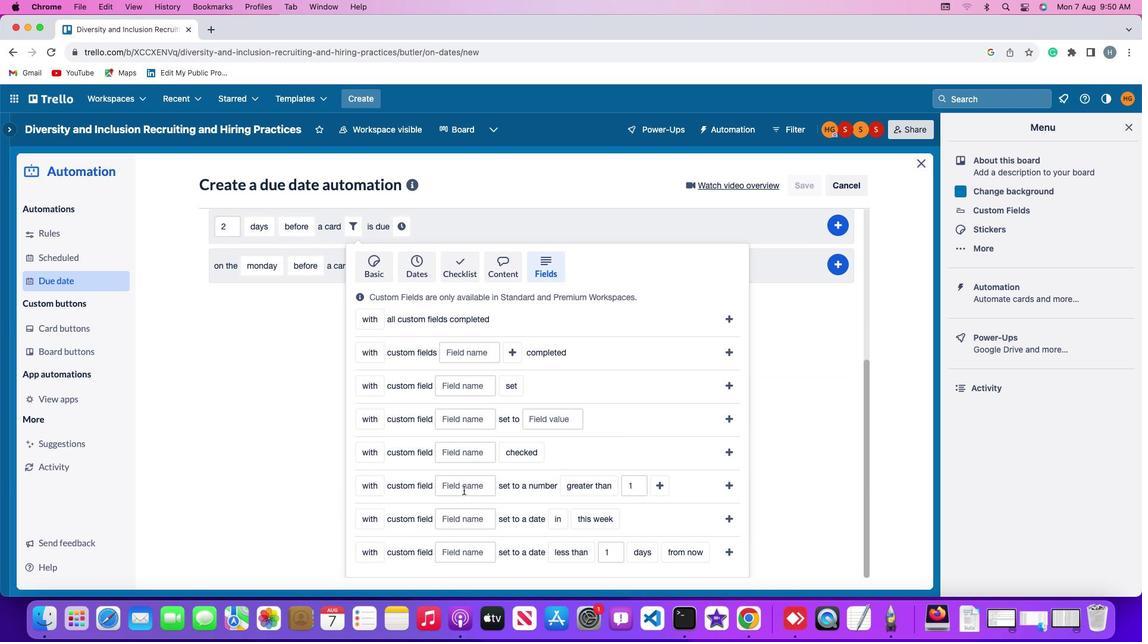 
Action: Mouse pressed left at (397, 489)
Screenshot: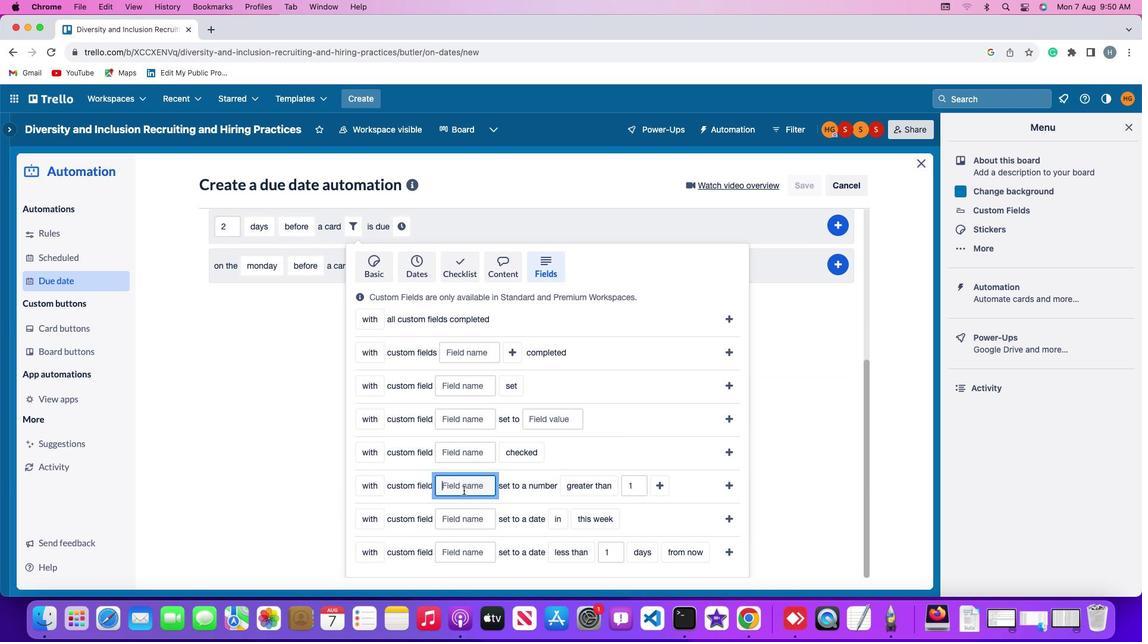 
Action: Mouse moved to (398, 489)
Screenshot: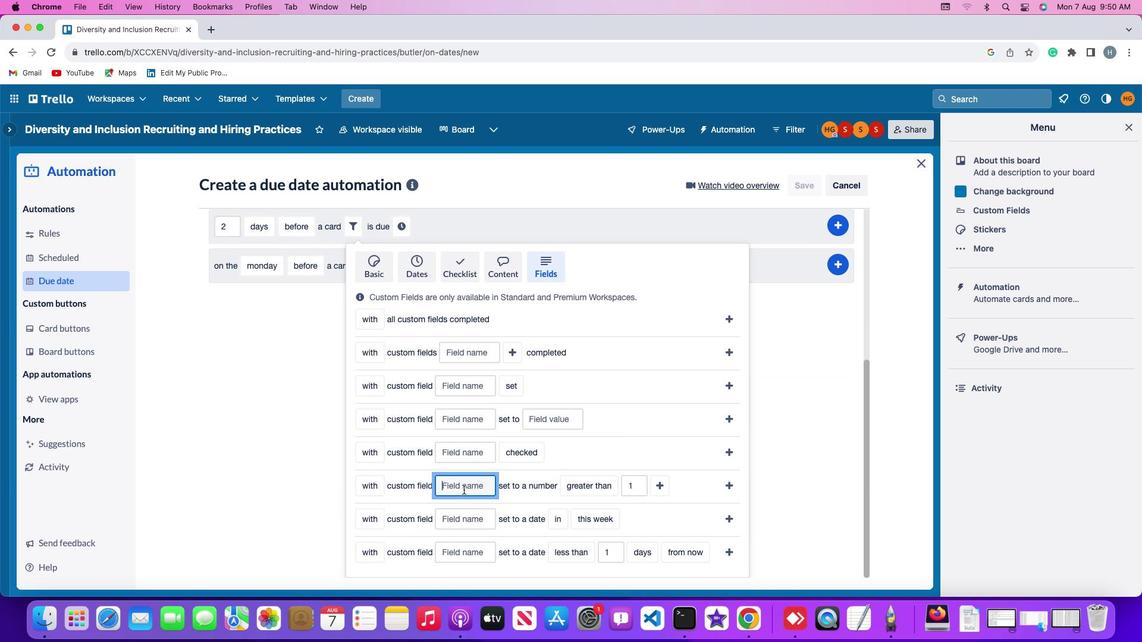 
Action: Key pressed Key.shift'R''e''s''u''m''e'
Screenshot: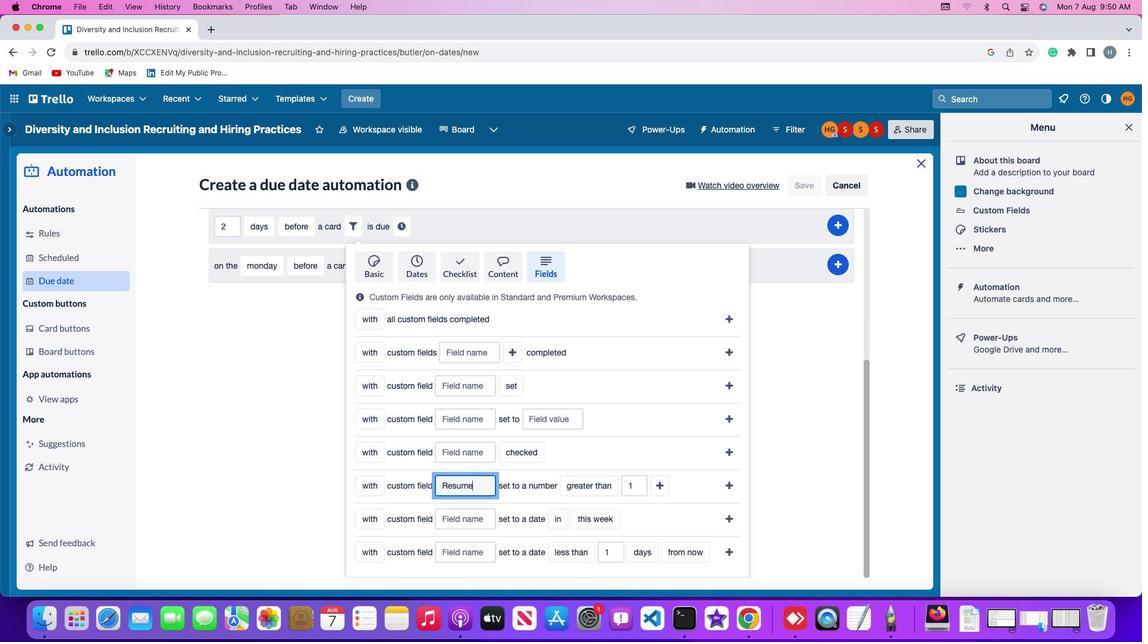 
Action: Mouse moved to (485, 486)
Screenshot: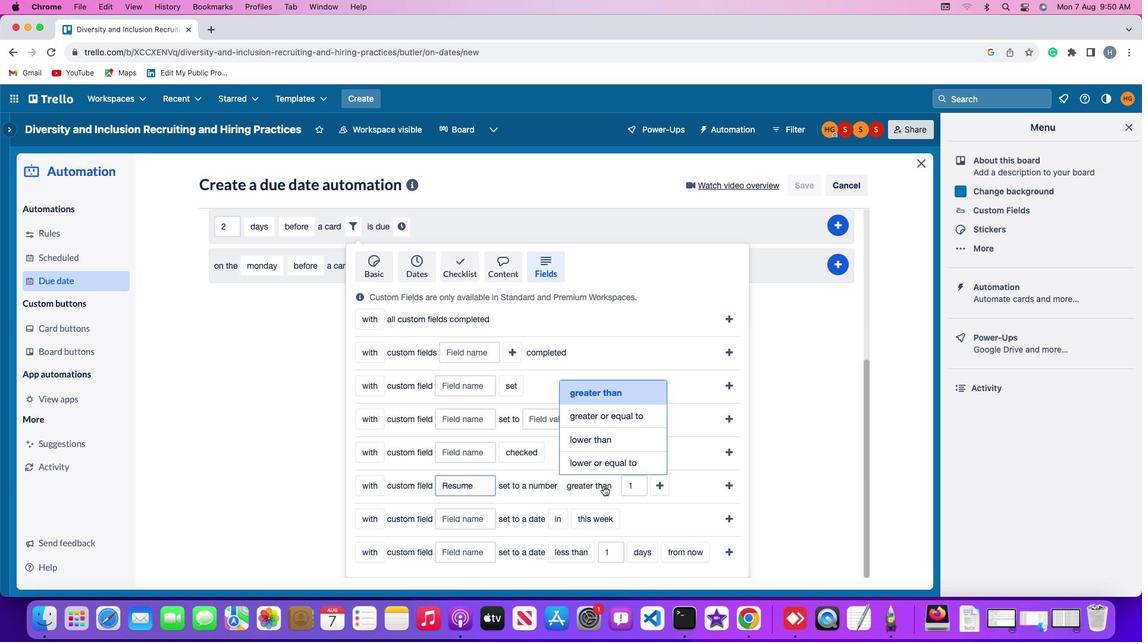 
Action: Mouse pressed left at (485, 486)
Screenshot: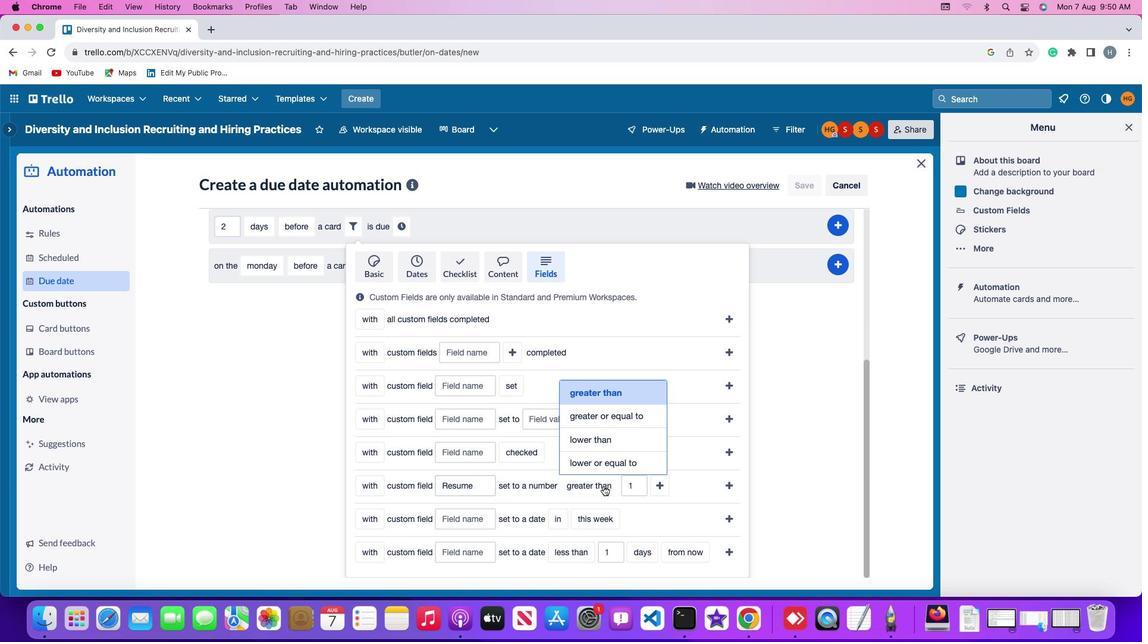 
Action: Mouse moved to (487, 472)
Screenshot: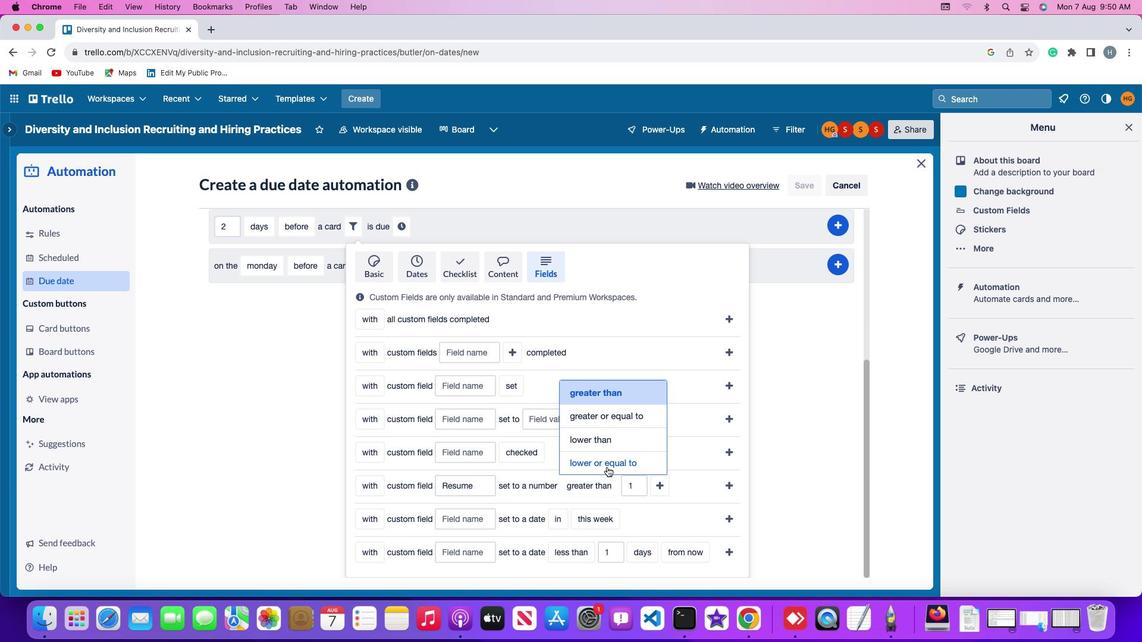 
Action: Mouse pressed left at (487, 472)
Screenshot: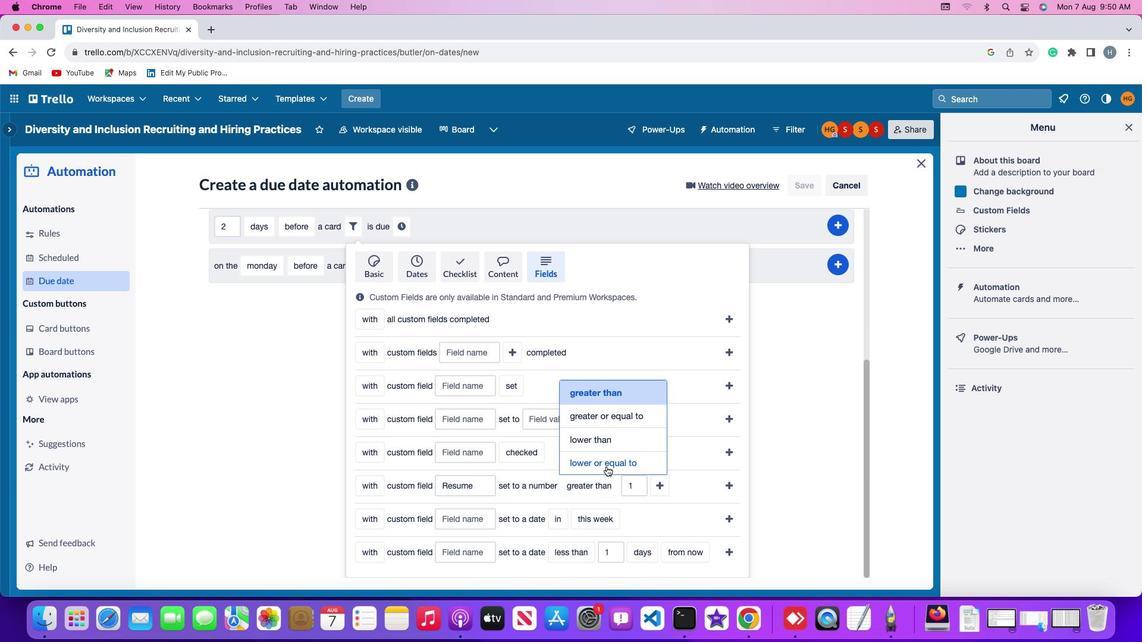 
Action: Mouse moved to (517, 485)
Screenshot: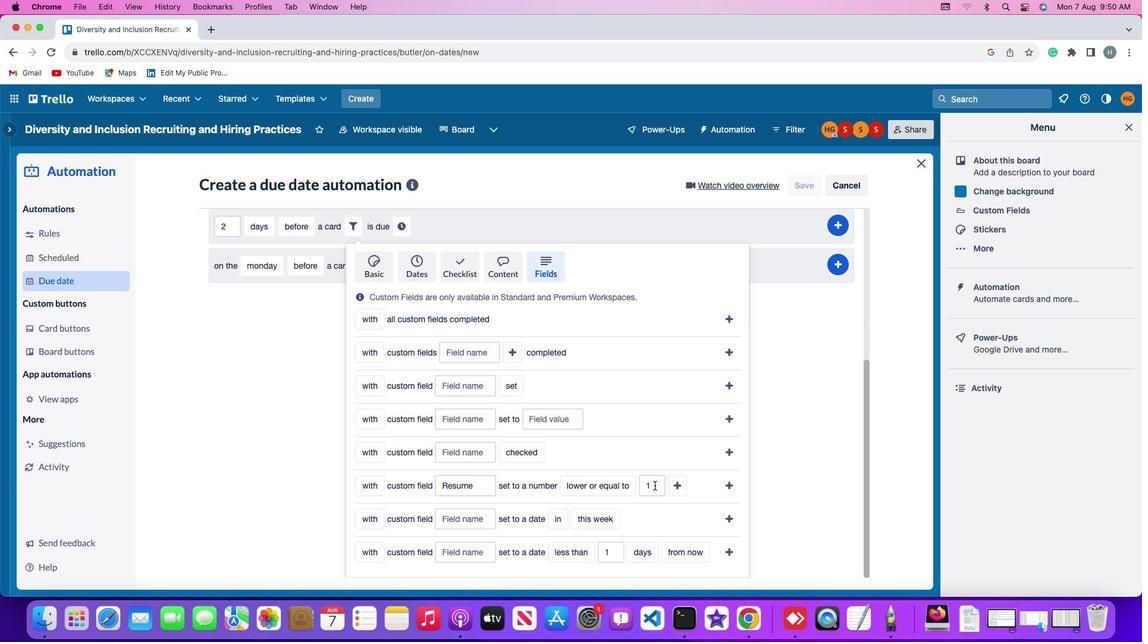 
Action: Mouse pressed left at (517, 485)
Screenshot: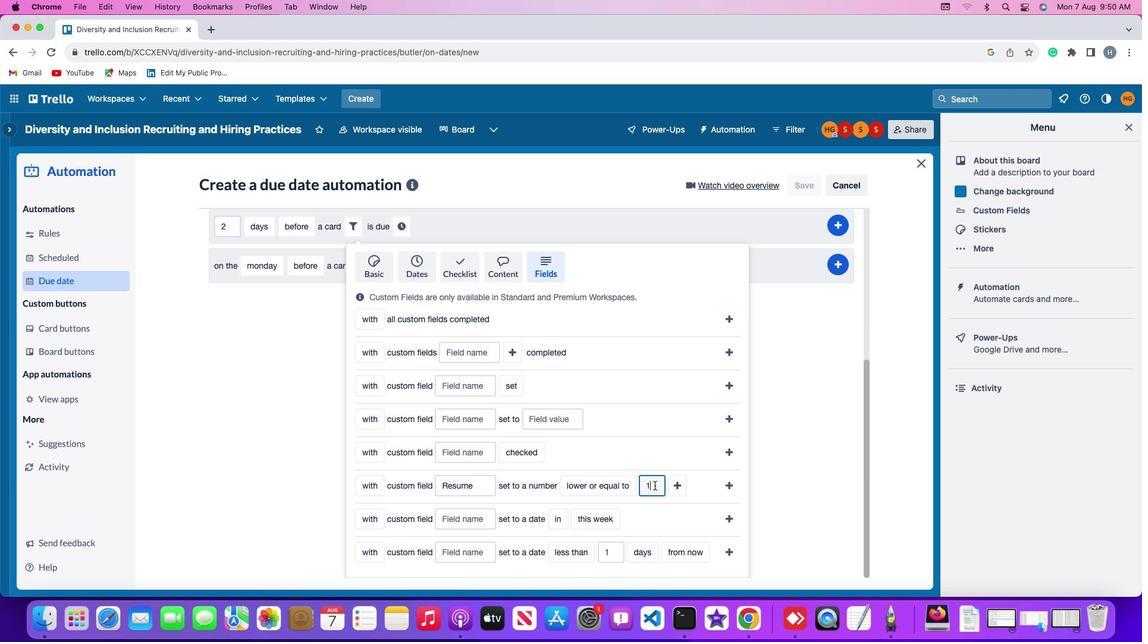 
Action: Mouse moved to (517, 487)
Screenshot: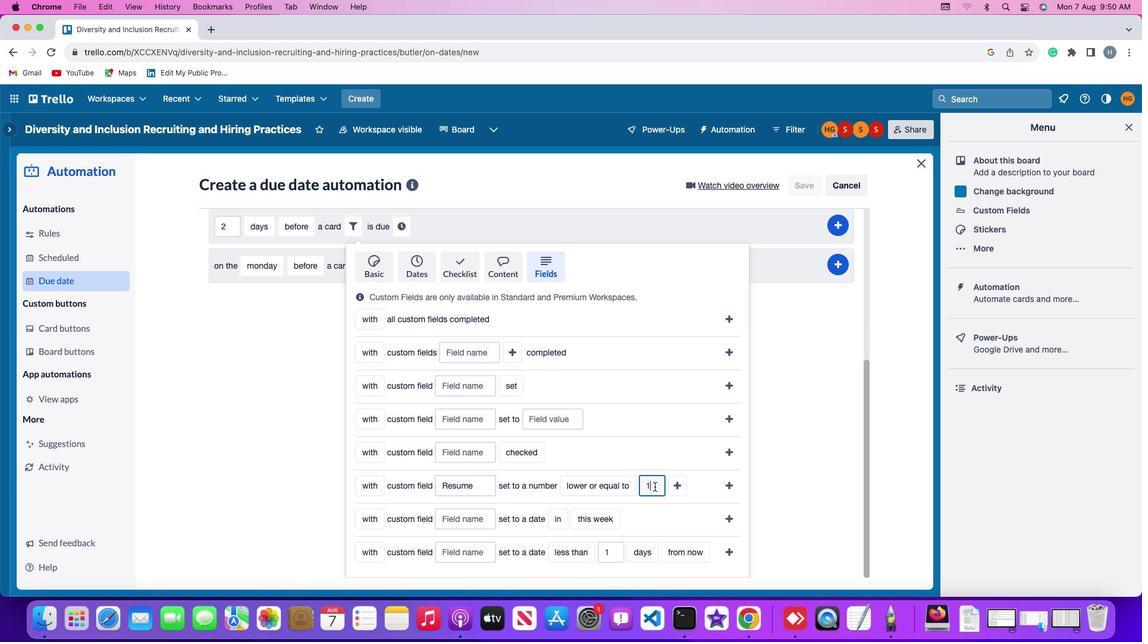 
Action: Key pressed Key.backspace
Screenshot: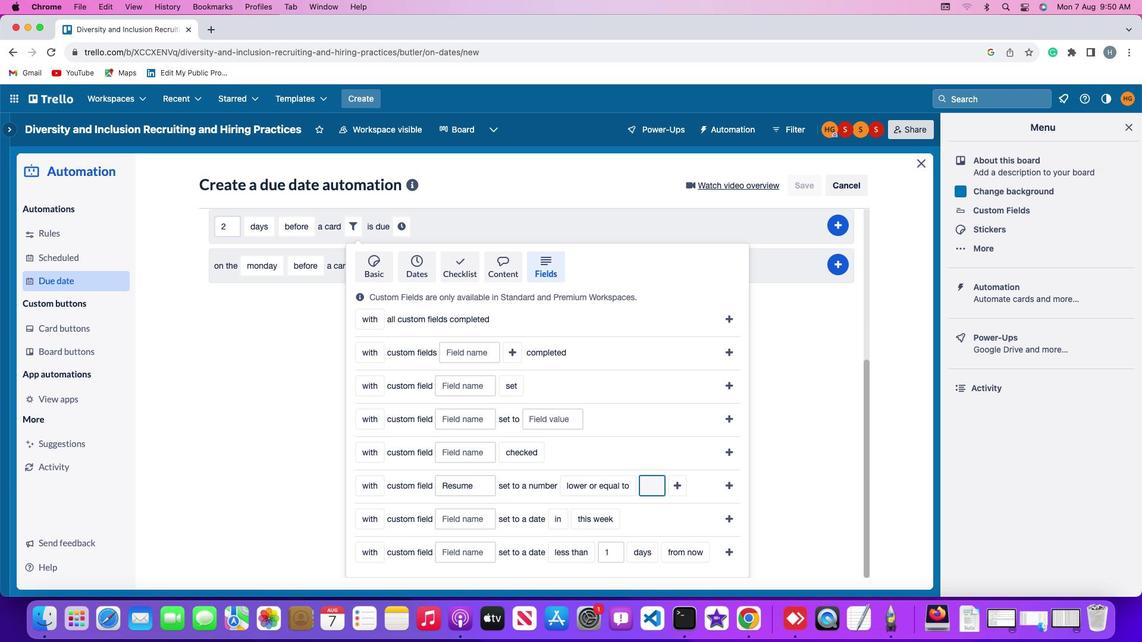 
Action: Mouse moved to (518, 487)
Screenshot: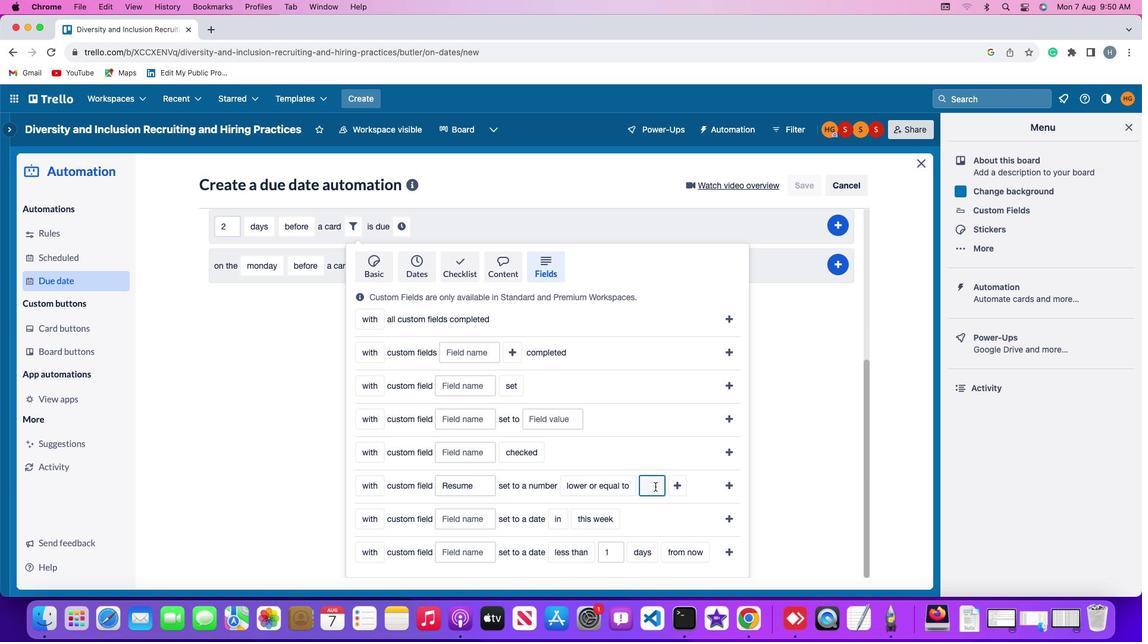 
Action: Key pressed '1'
Screenshot: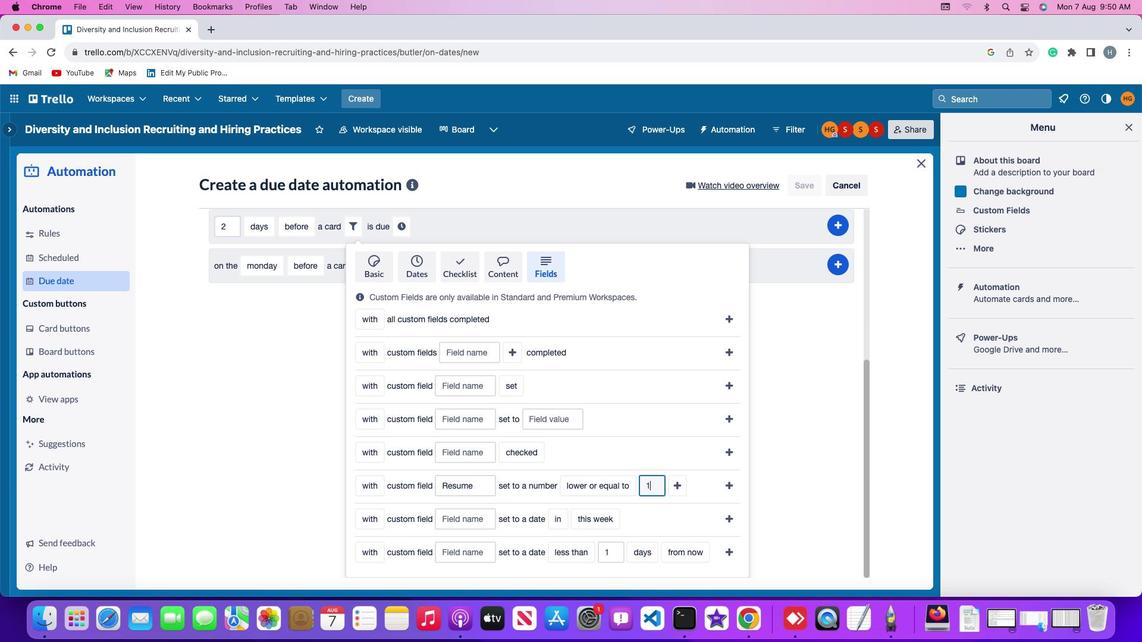 
Action: Mouse moved to (529, 485)
Screenshot: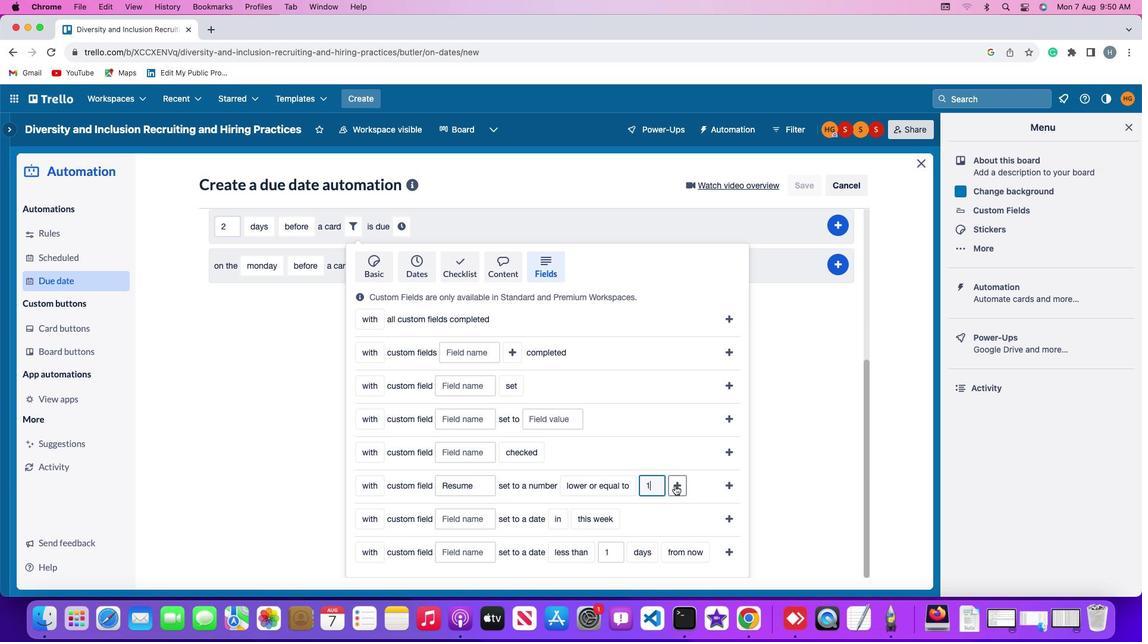 
Action: Mouse pressed left at (529, 485)
Screenshot: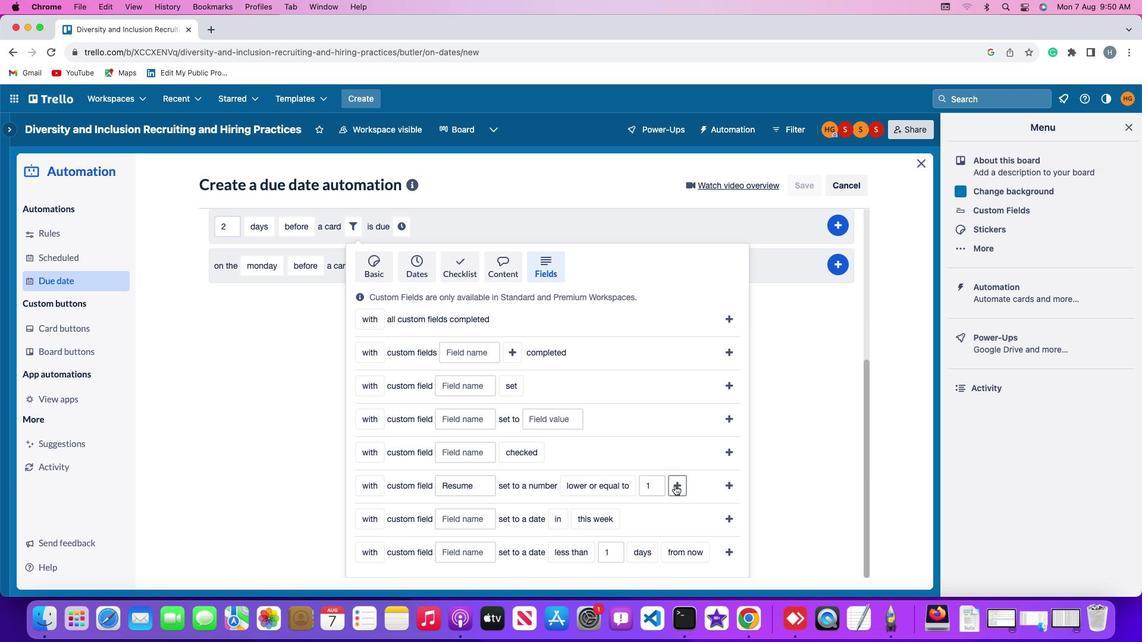 
Action: Mouse moved to (556, 487)
Screenshot: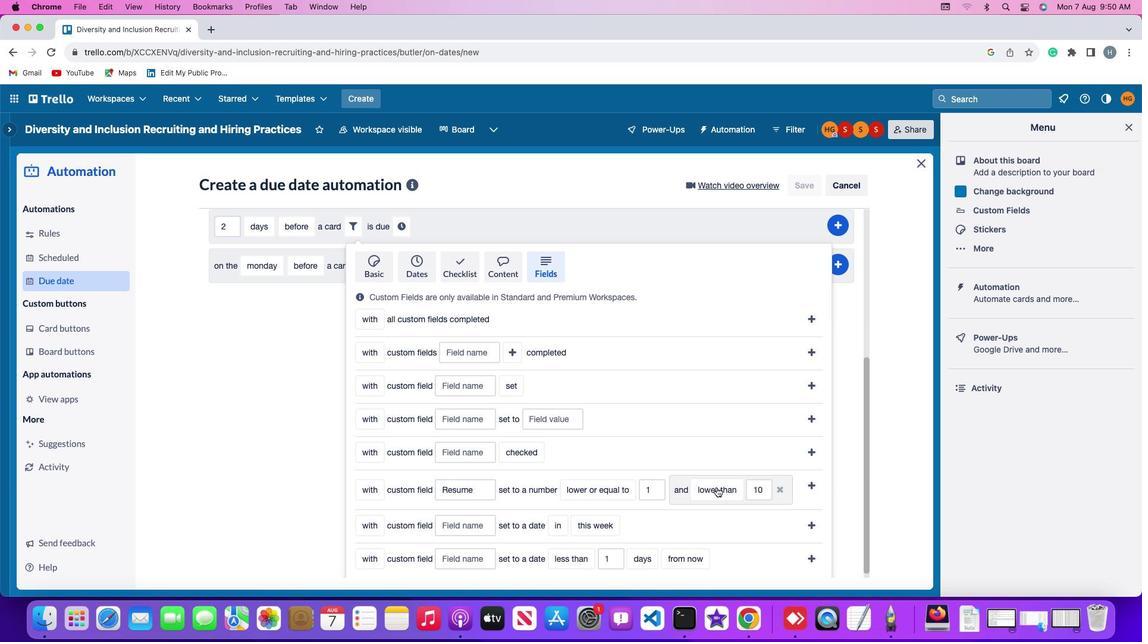 
Action: Mouse pressed left at (556, 487)
Screenshot: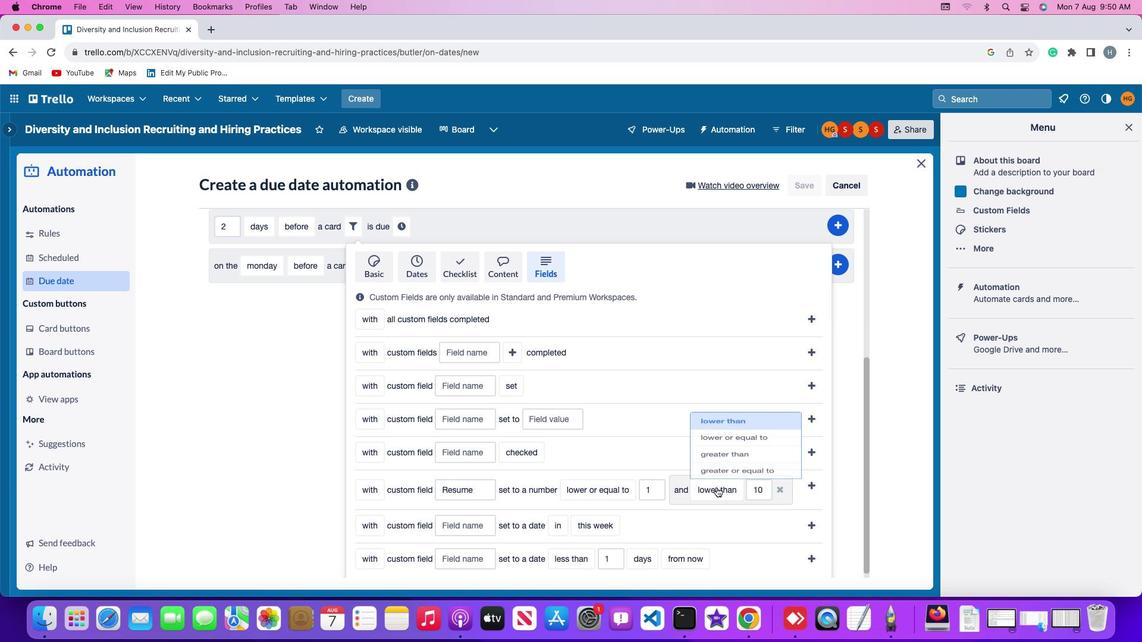 
Action: Mouse moved to (568, 456)
Screenshot: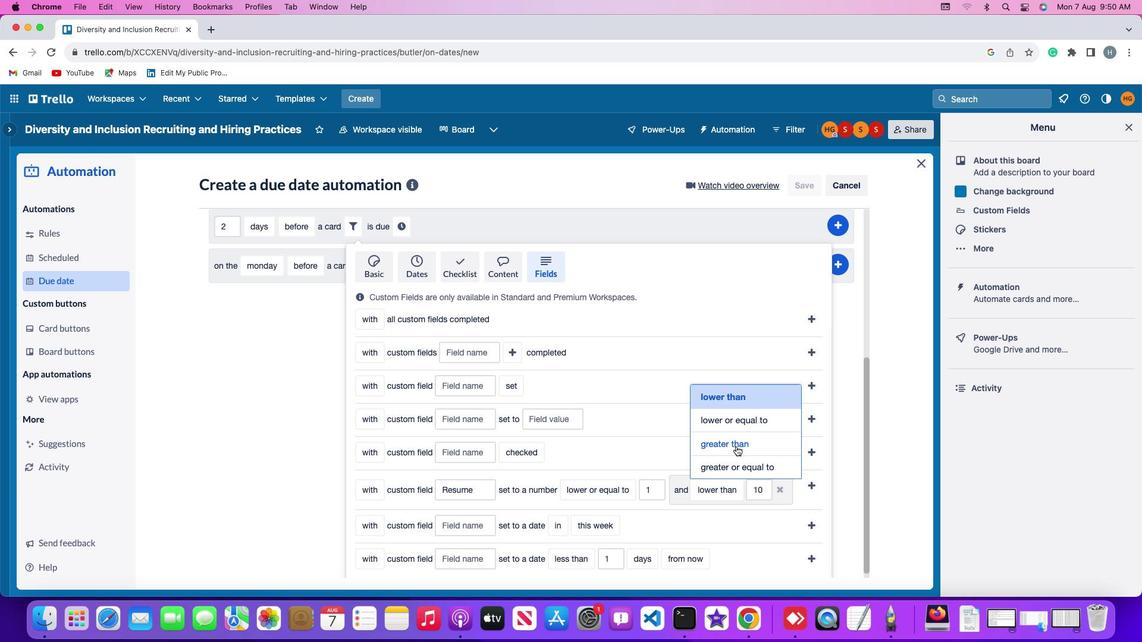 
Action: Mouse pressed left at (568, 456)
Screenshot: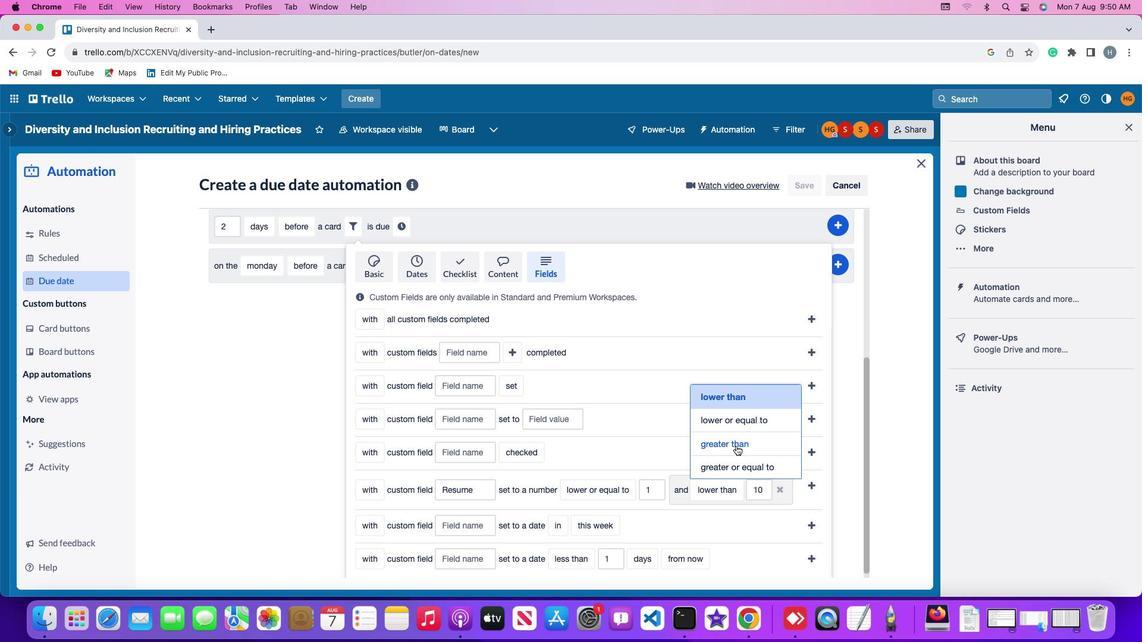 
Action: Mouse moved to (590, 489)
Screenshot: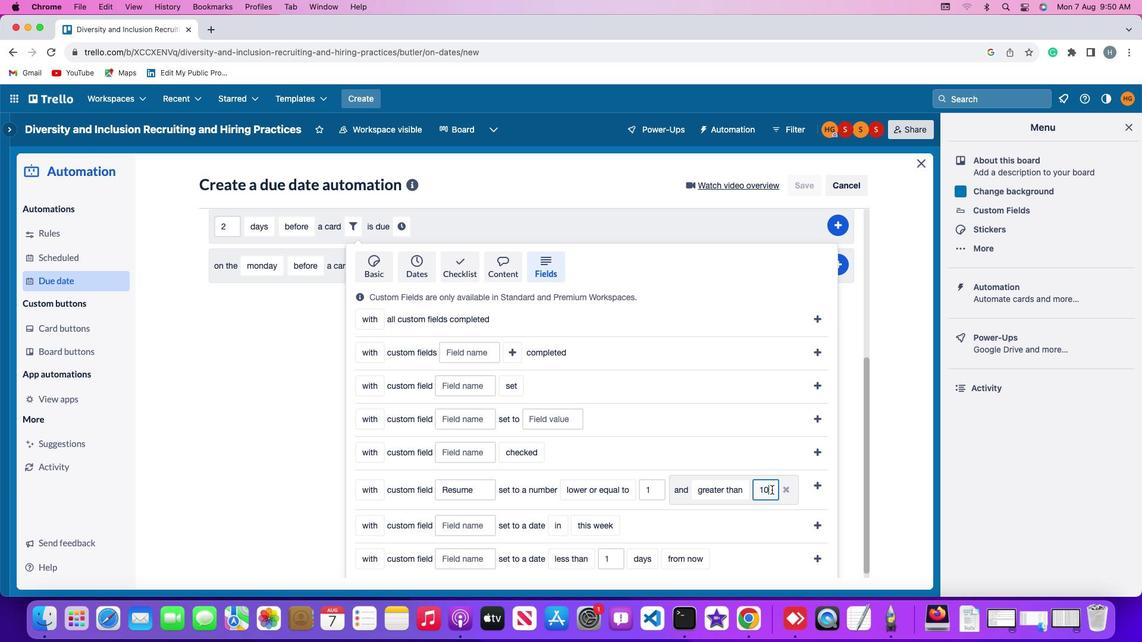 
Action: Mouse pressed left at (590, 489)
Screenshot: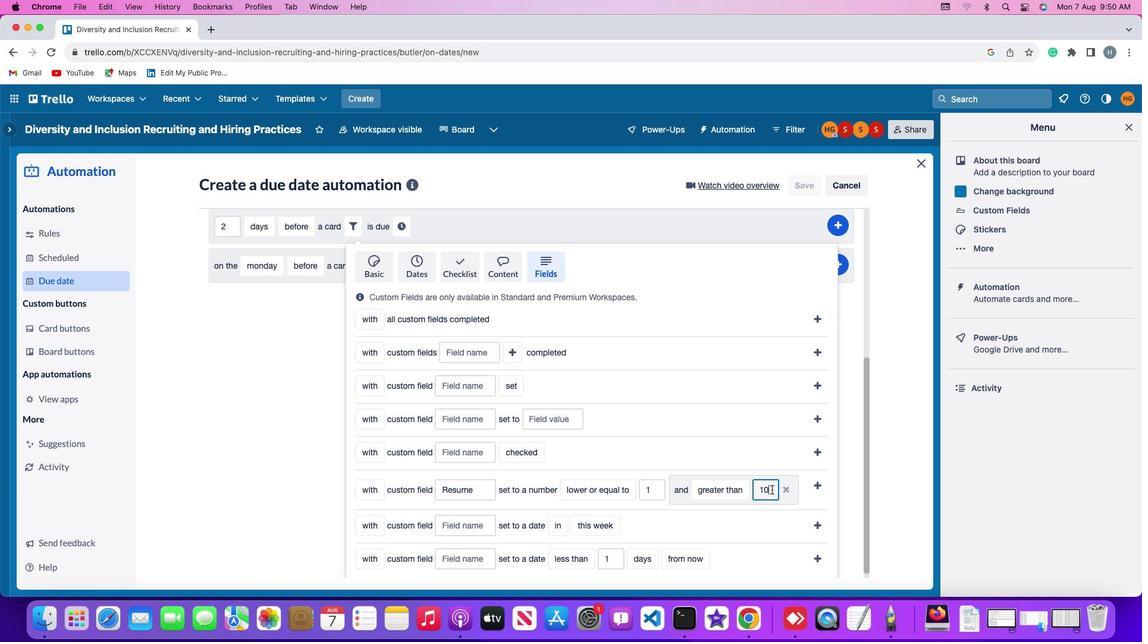 
Action: Key pressed Key.backspaceKey.backspace'1''0'
Screenshot: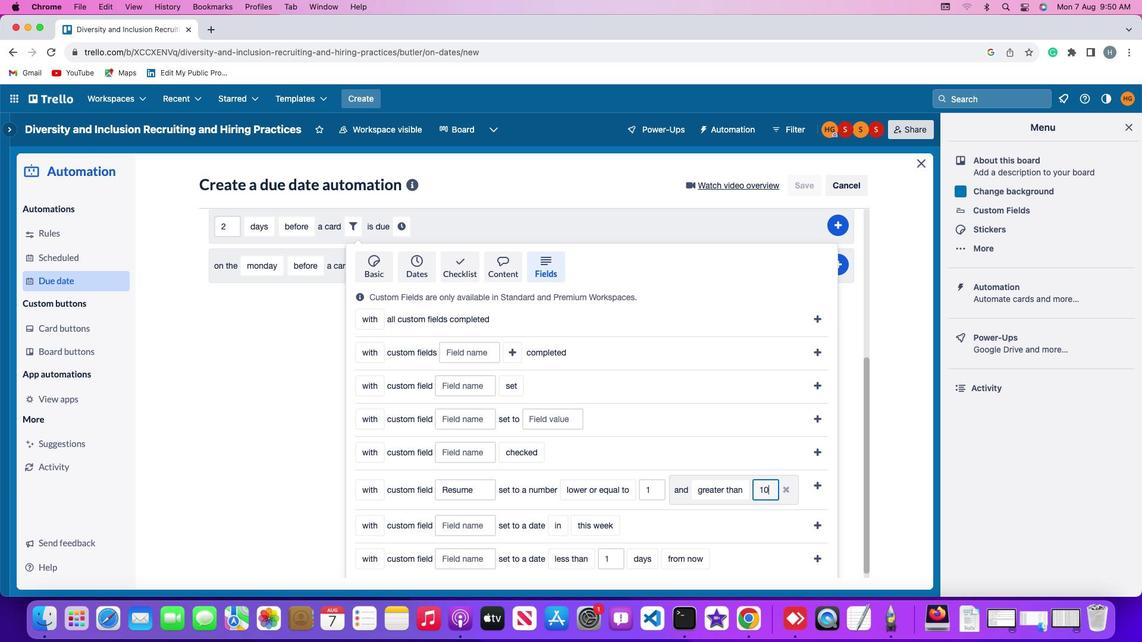
Action: Mouse moved to (619, 484)
Screenshot: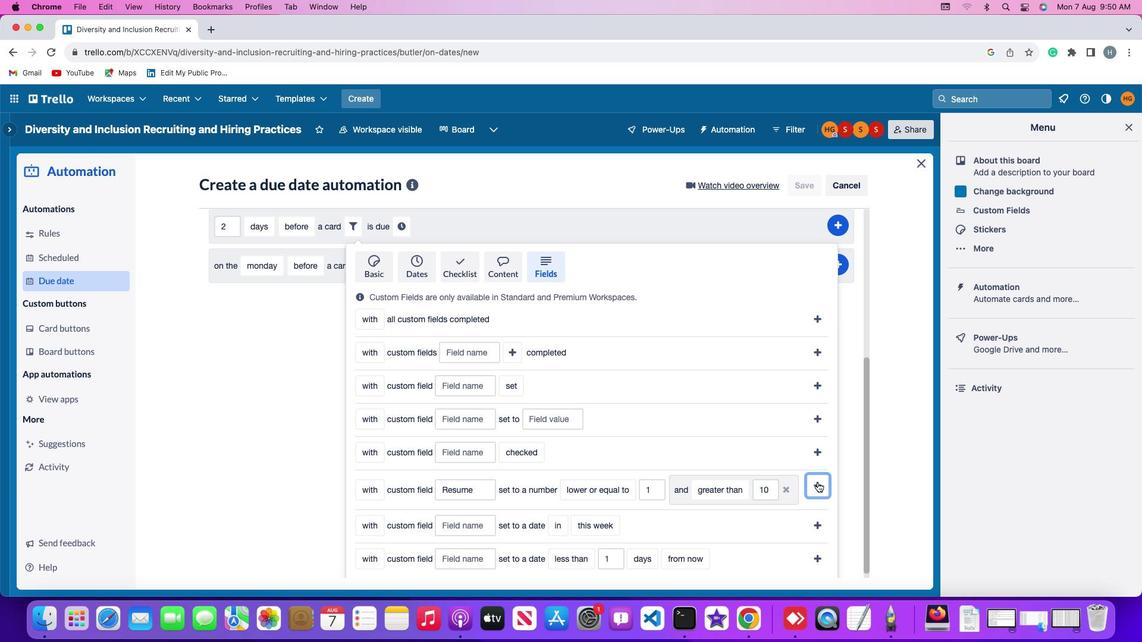 
Action: Mouse pressed left at (619, 484)
Screenshot: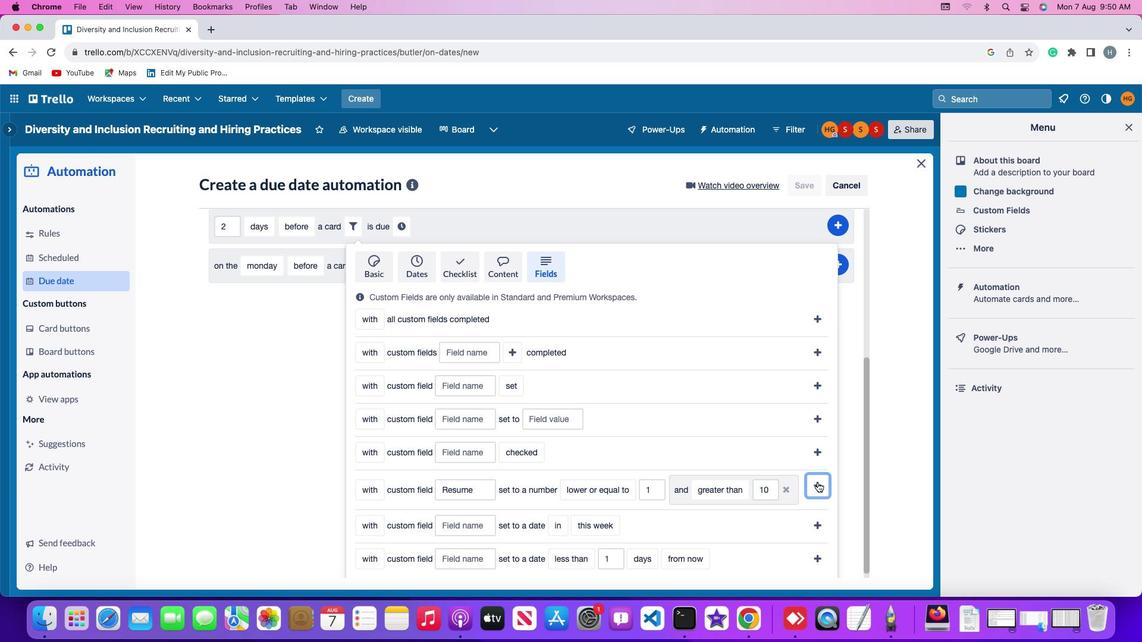 
Action: Mouse moved to (571, 480)
Screenshot: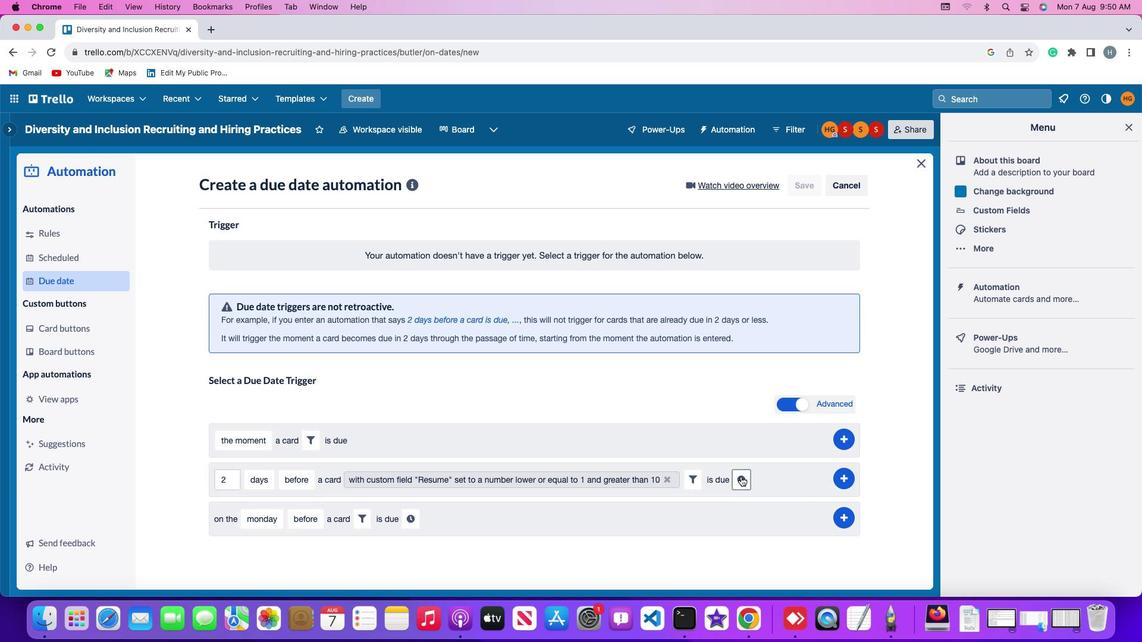 
Action: Mouse pressed left at (571, 480)
Screenshot: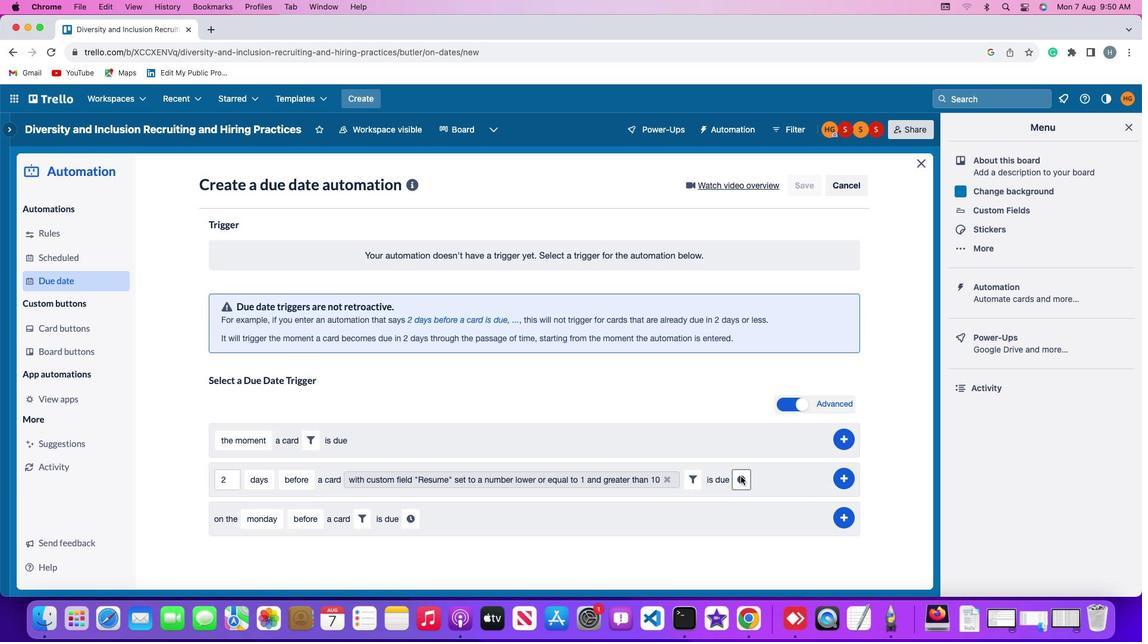 
Action: Mouse moved to (264, 499)
Screenshot: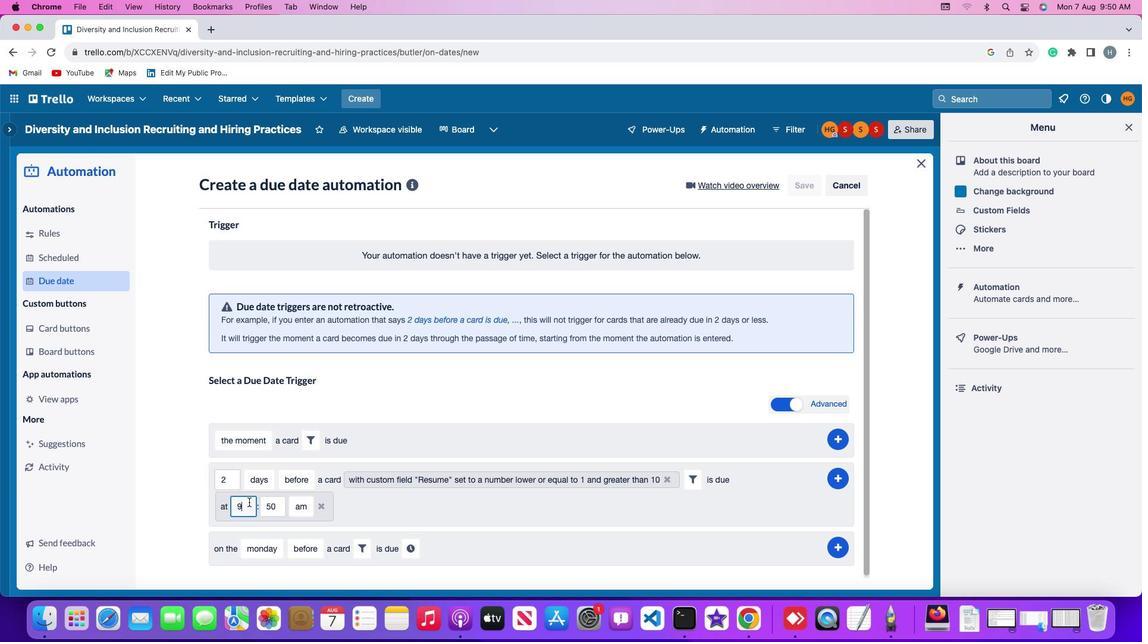 
Action: Mouse pressed left at (264, 499)
Screenshot: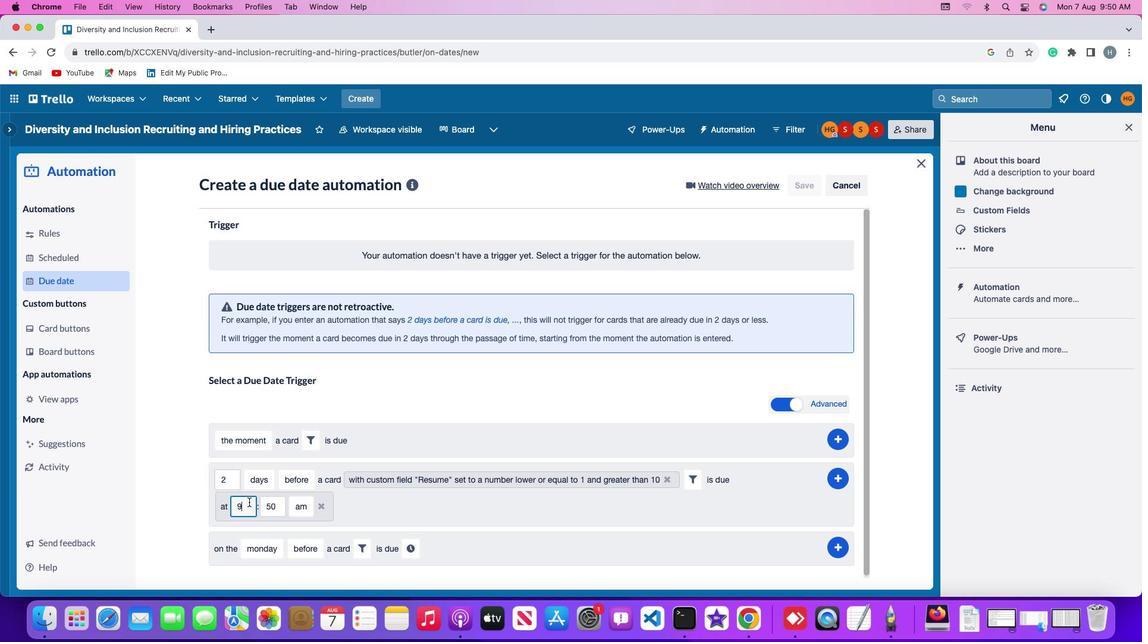 
Action: Key pressed Key.backspace'1''1'
Screenshot: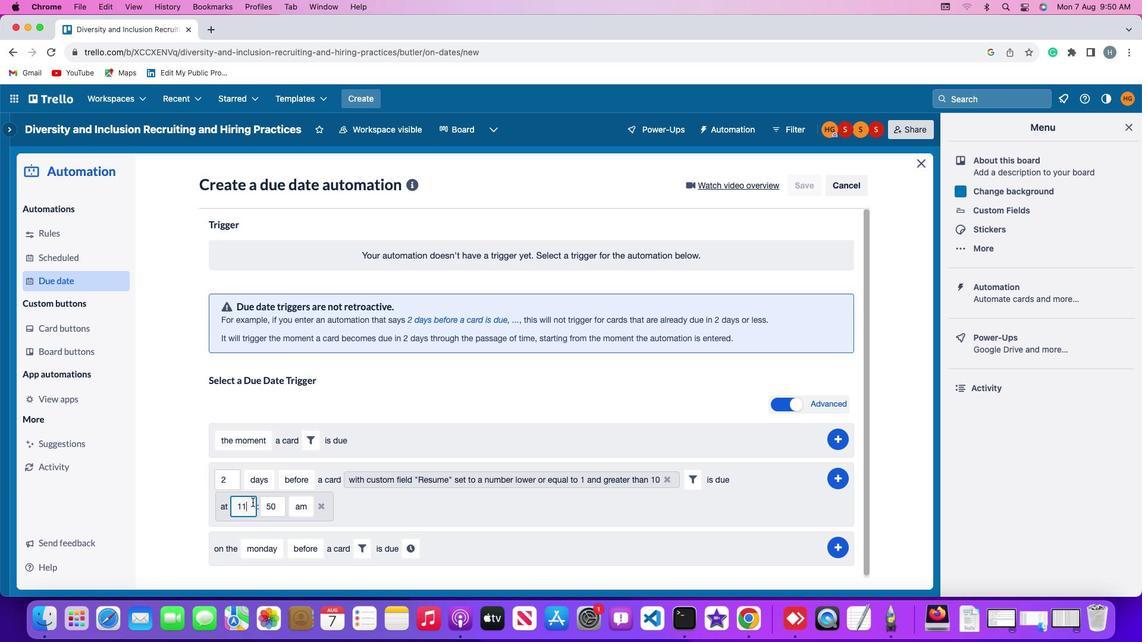 
Action: Mouse moved to (281, 500)
Screenshot: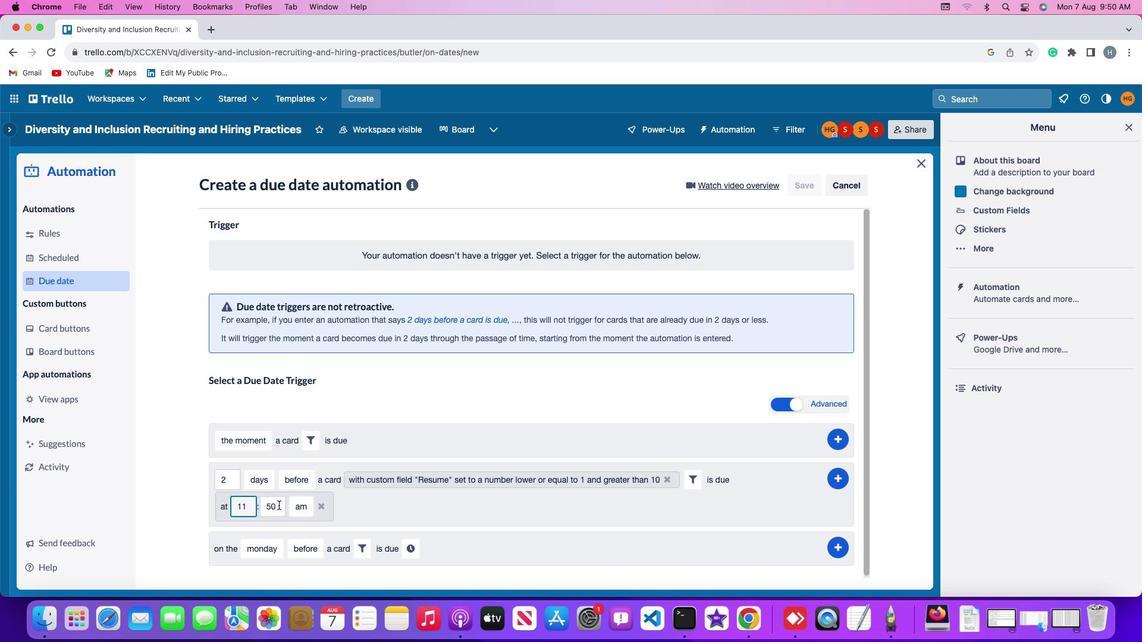 
Action: Mouse pressed left at (281, 500)
Screenshot: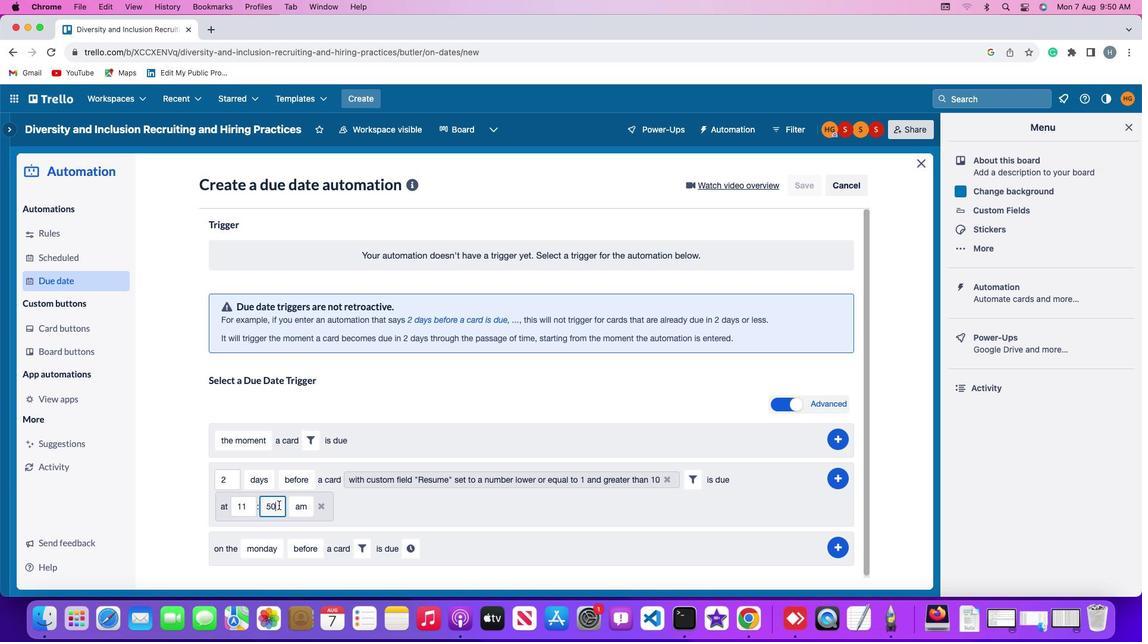 
Action: Key pressed Key.backspaceKey.backspace
Screenshot: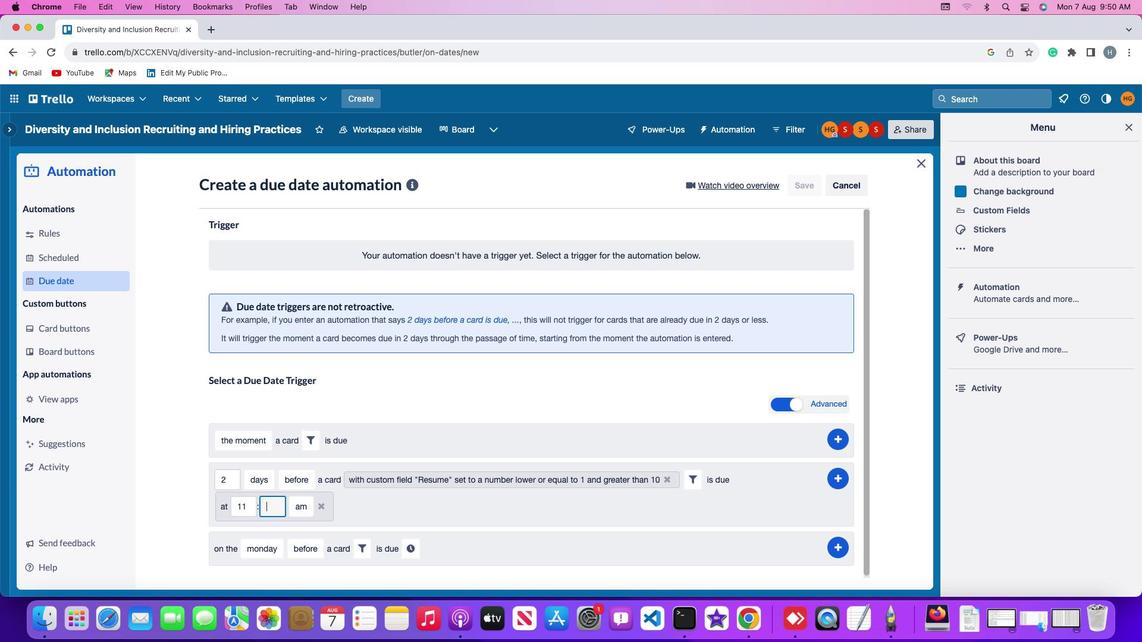 
Action: Mouse moved to (283, 502)
Screenshot: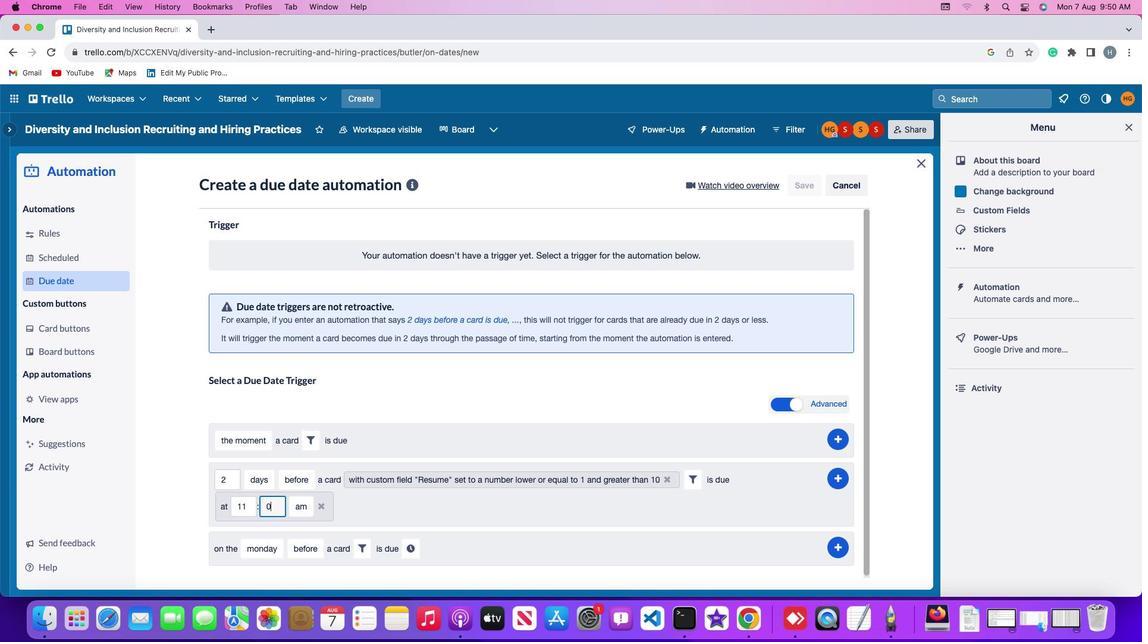 
Action: Key pressed '0''0'
Screenshot: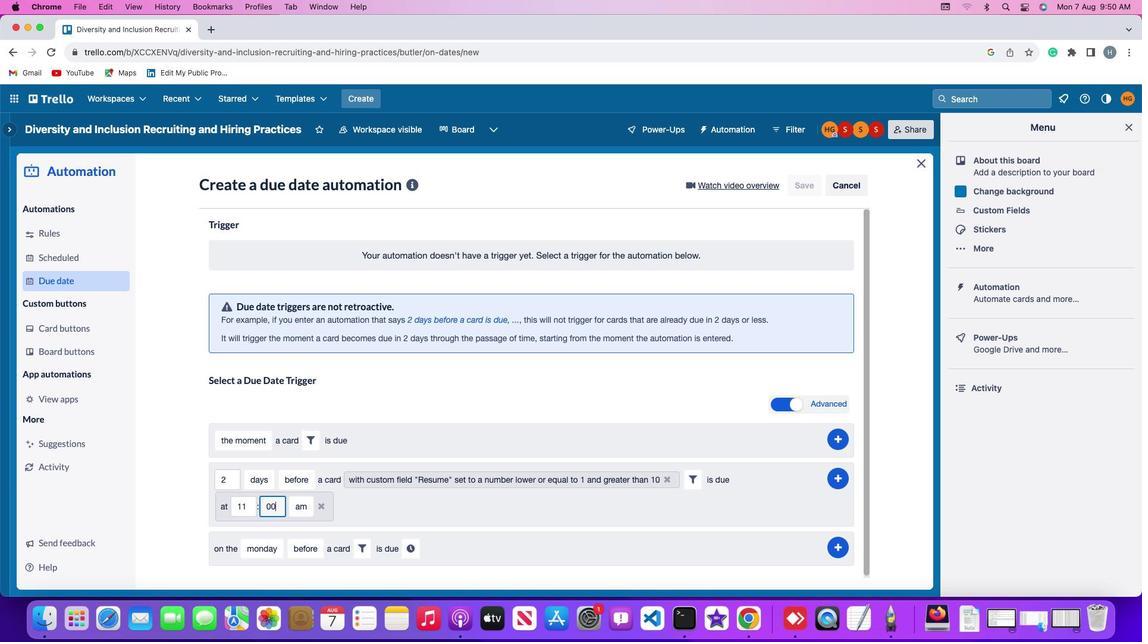 
Action: Mouse moved to (296, 503)
Screenshot: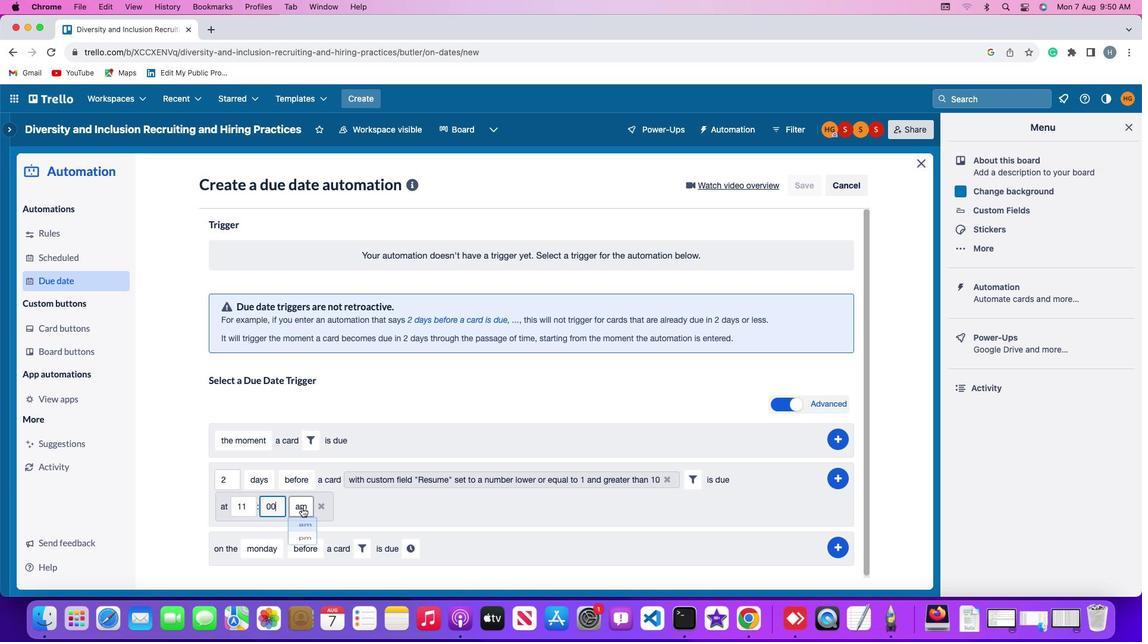 
Action: Mouse pressed left at (296, 503)
Screenshot: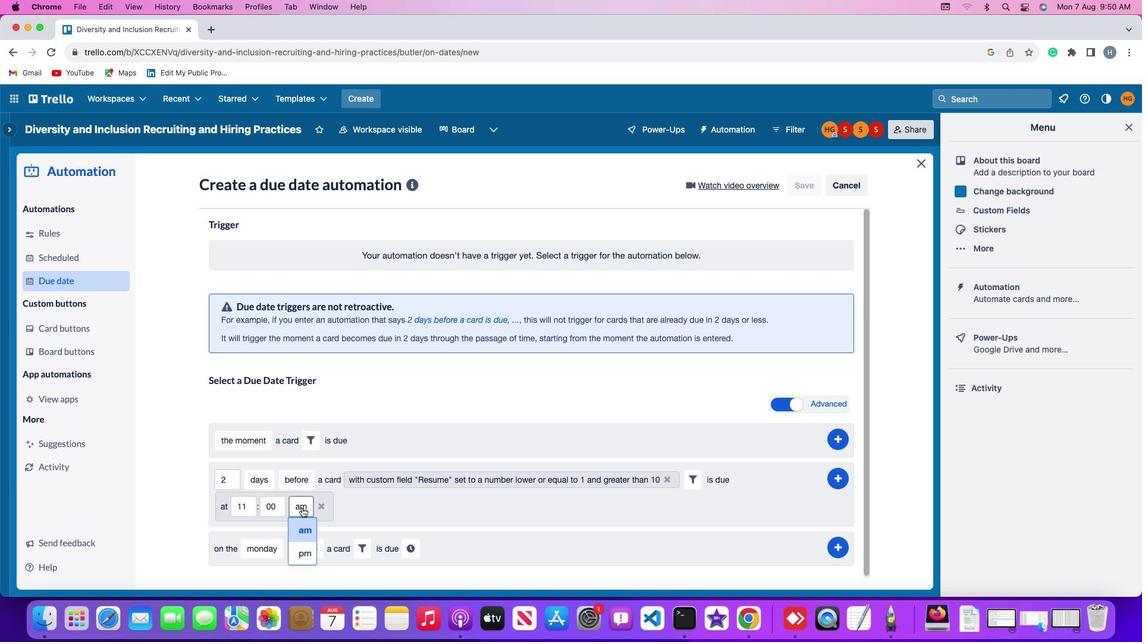 
Action: Mouse moved to (298, 519)
Screenshot: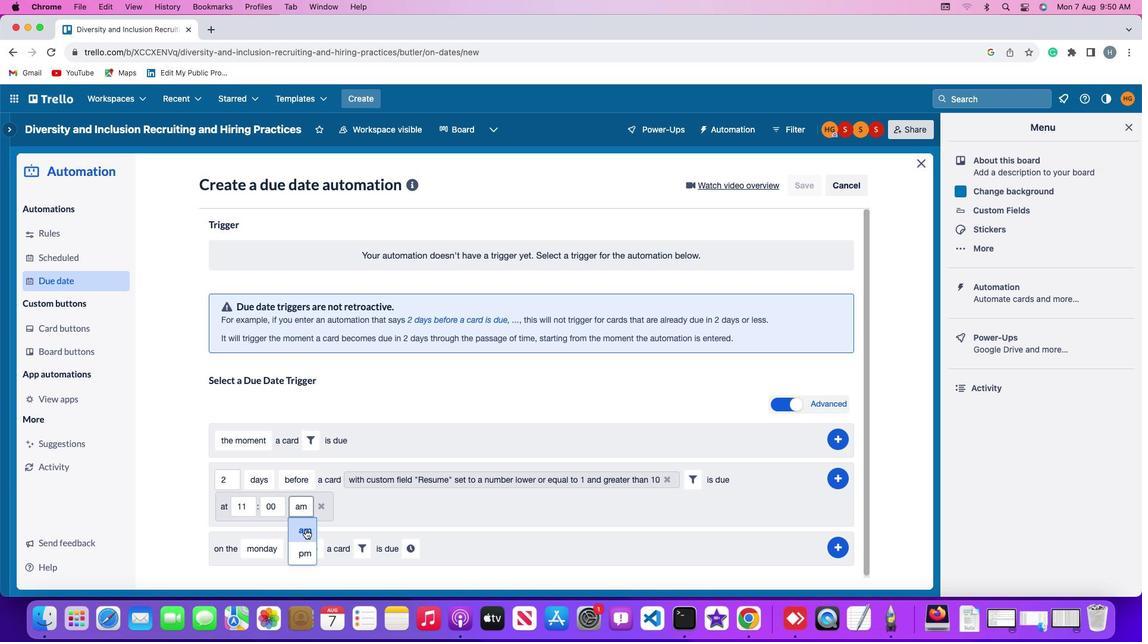 
Action: Mouse pressed left at (298, 519)
Screenshot: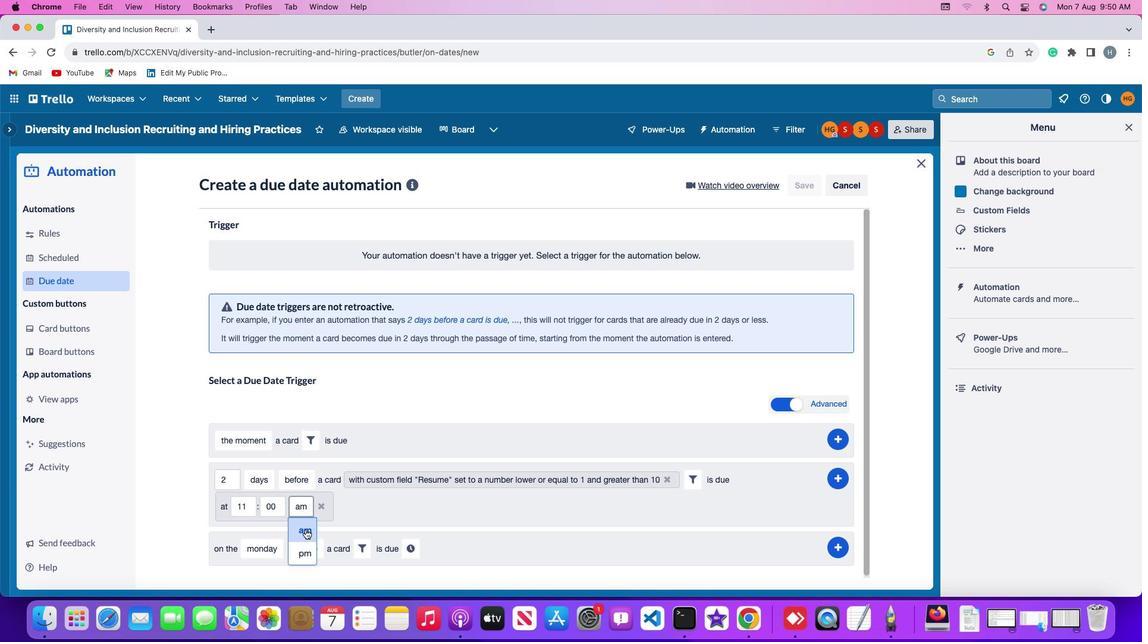
Action: Mouse moved to (634, 477)
Screenshot: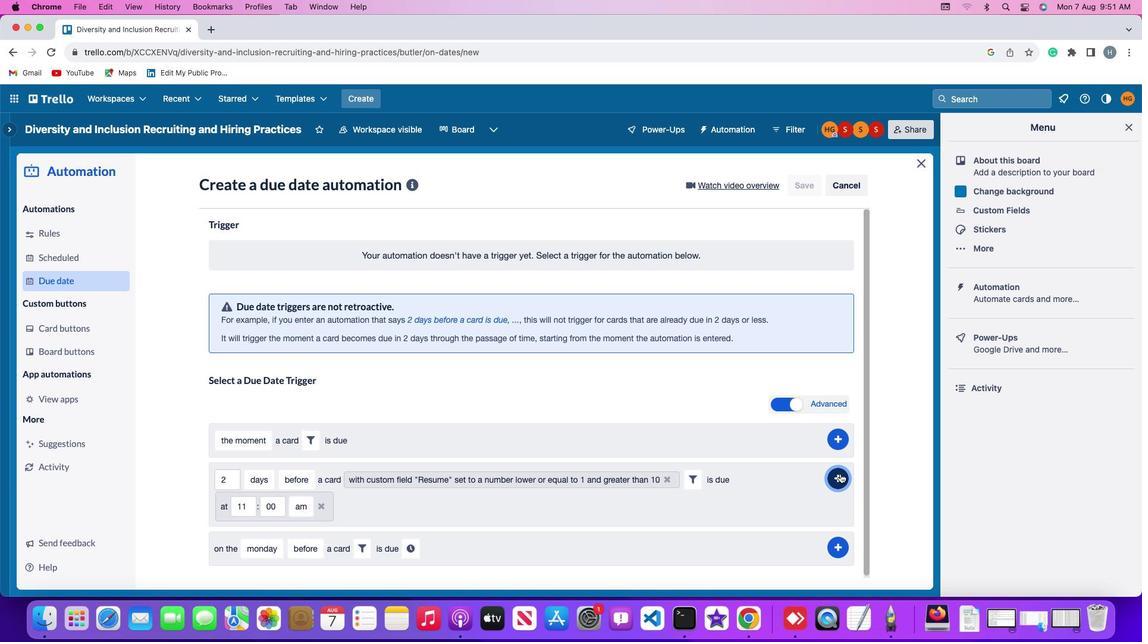 
Action: Mouse pressed left at (634, 477)
Screenshot: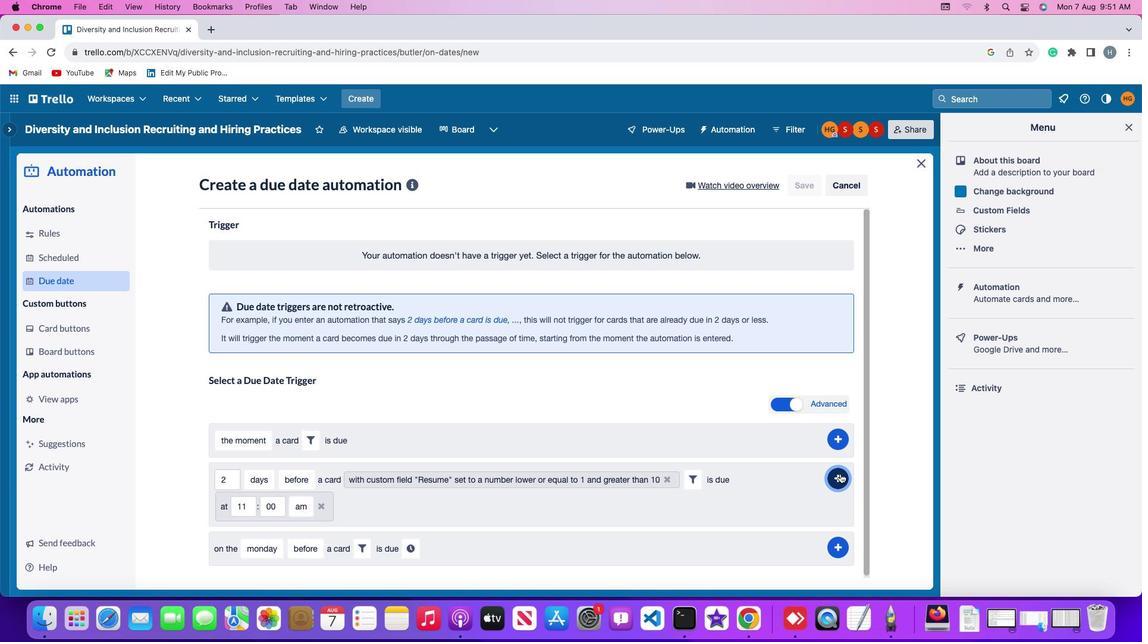 
Action: Mouse moved to (662, 420)
Screenshot: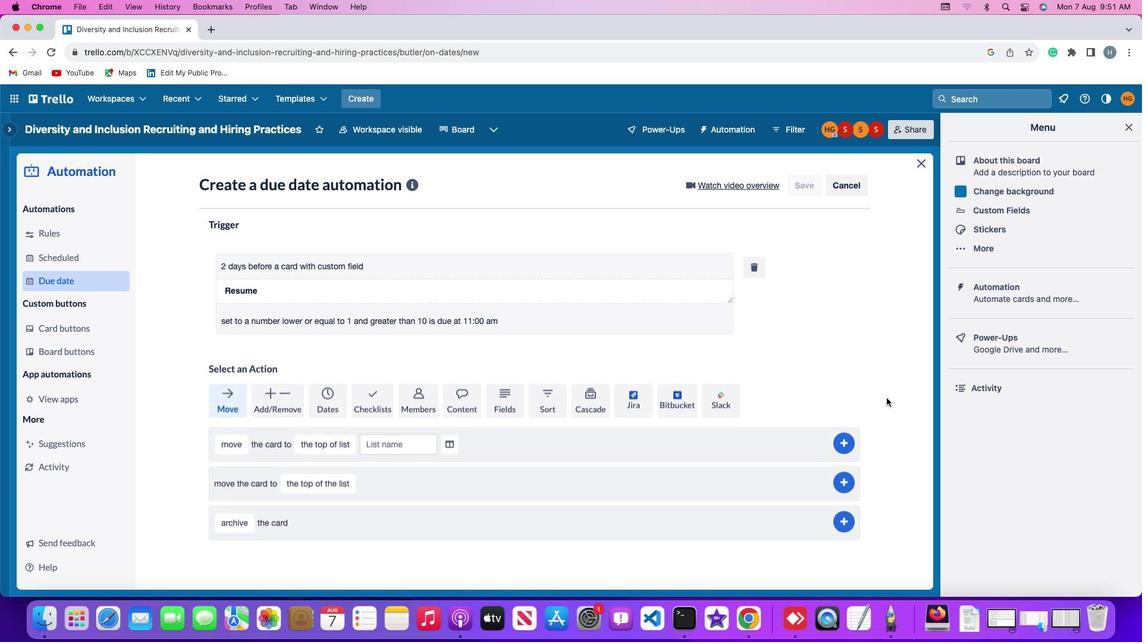 
